 Task: For heading Use Playfair display with red colour & bold.  font size for heading18,  'Change the font style of data to'Playfair display and font size to 9,  Change the alignment of both headline & data to Align left In the sheet  BudgetReview templatesbook
Action: Mouse moved to (105, 242)
Screenshot: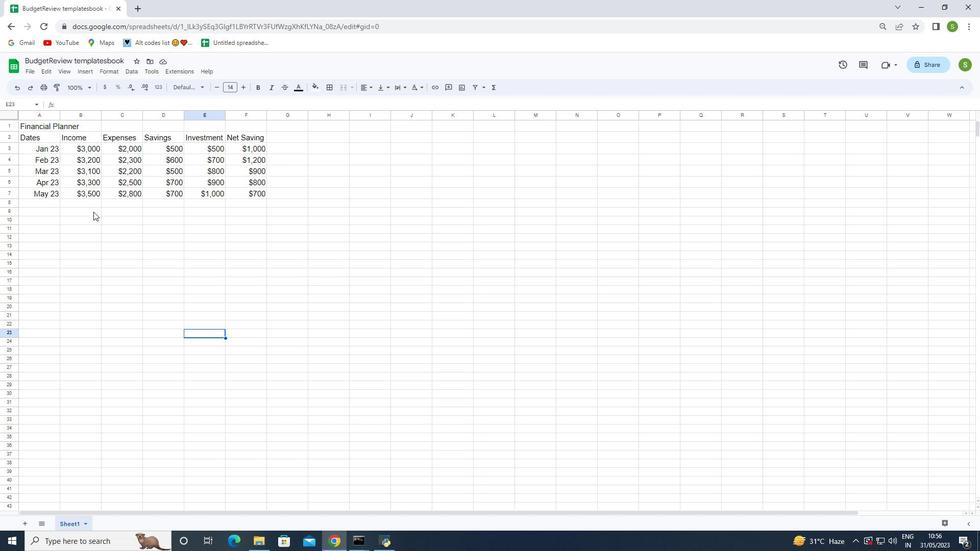
Action: Mouse pressed left at (105, 242)
Screenshot: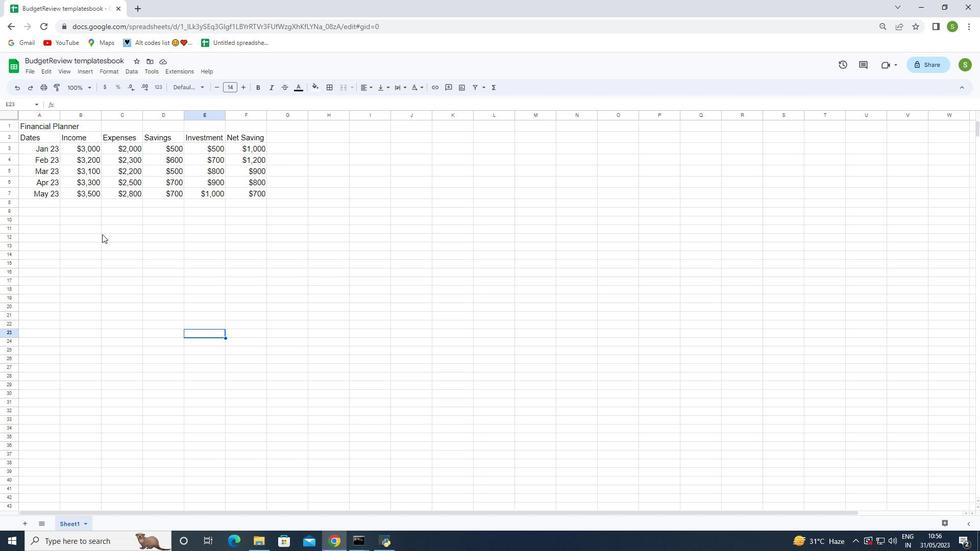 
Action: Mouse moved to (45, 126)
Screenshot: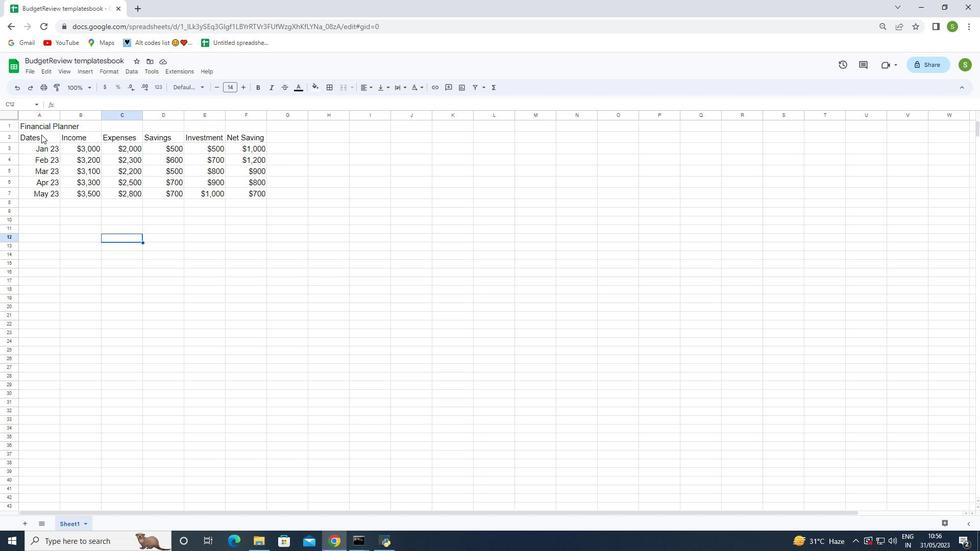 
Action: Mouse pressed left at (45, 126)
Screenshot: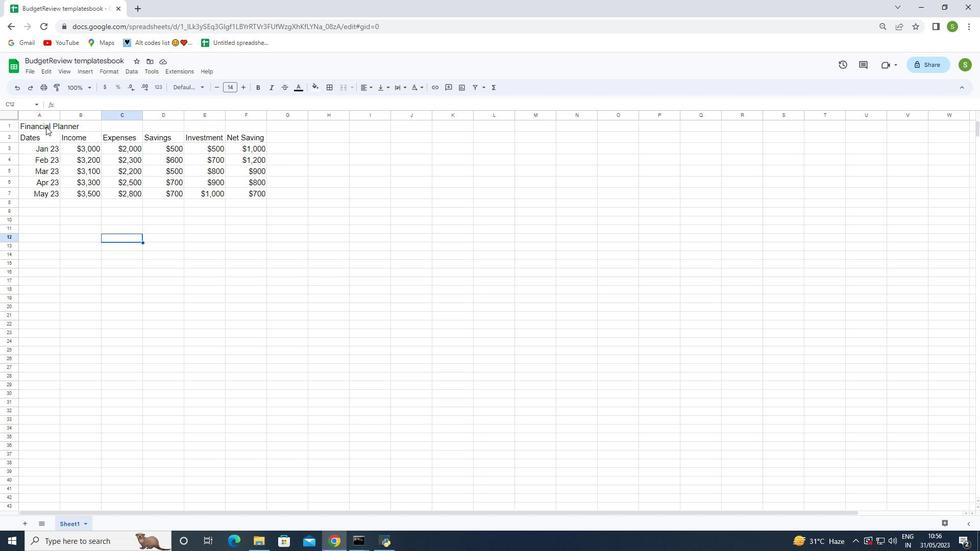 
Action: Mouse moved to (187, 89)
Screenshot: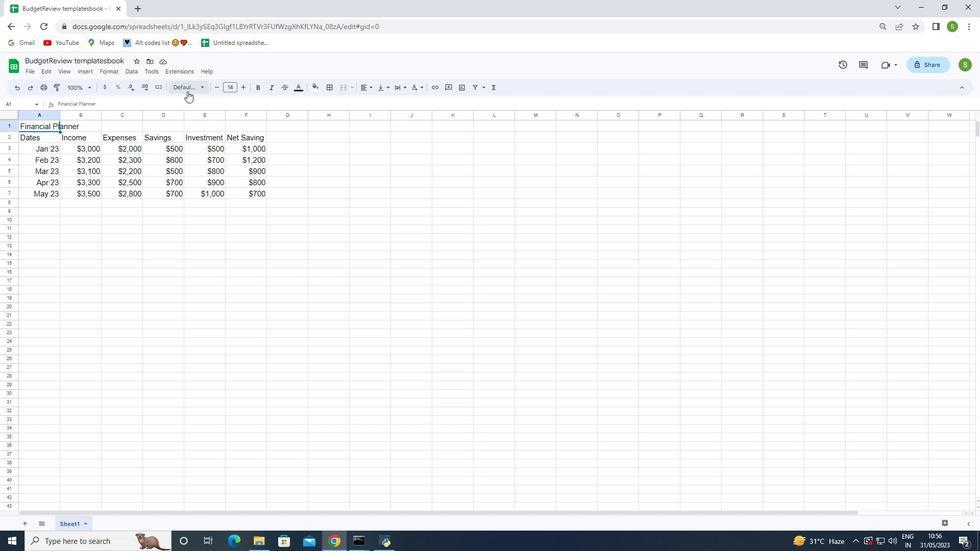 
Action: Mouse pressed left at (187, 89)
Screenshot: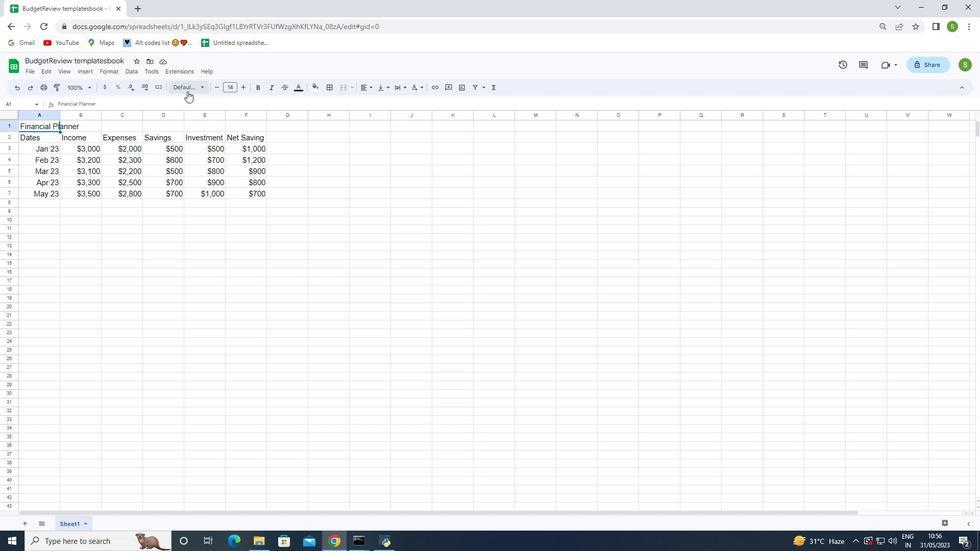 
Action: Mouse moved to (220, 357)
Screenshot: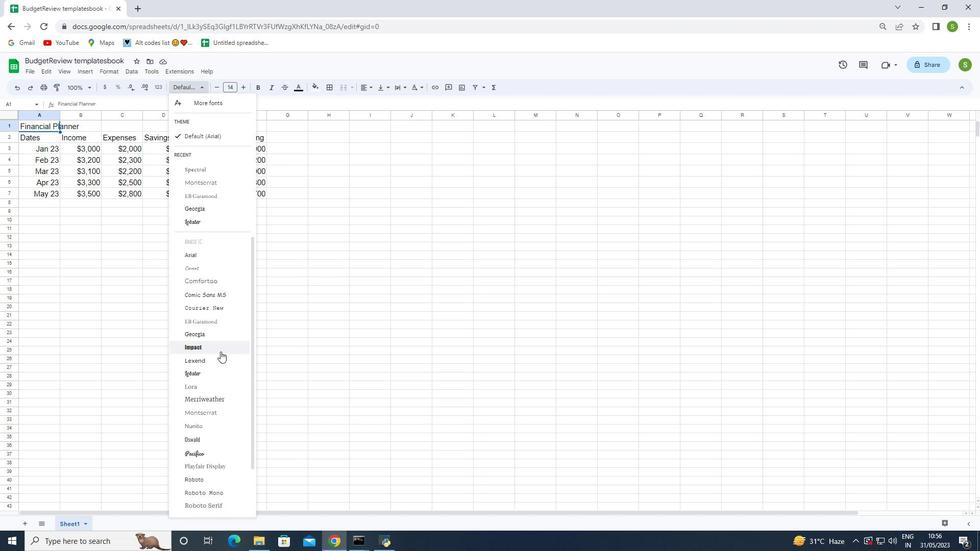 
Action: Mouse scrolled (220, 357) with delta (0, 0)
Screenshot: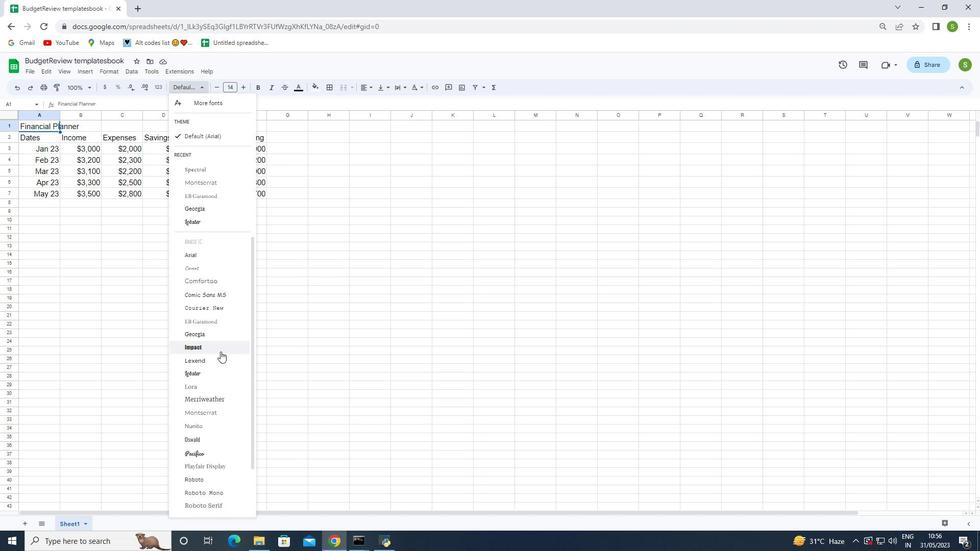 
Action: Mouse moved to (220, 359)
Screenshot: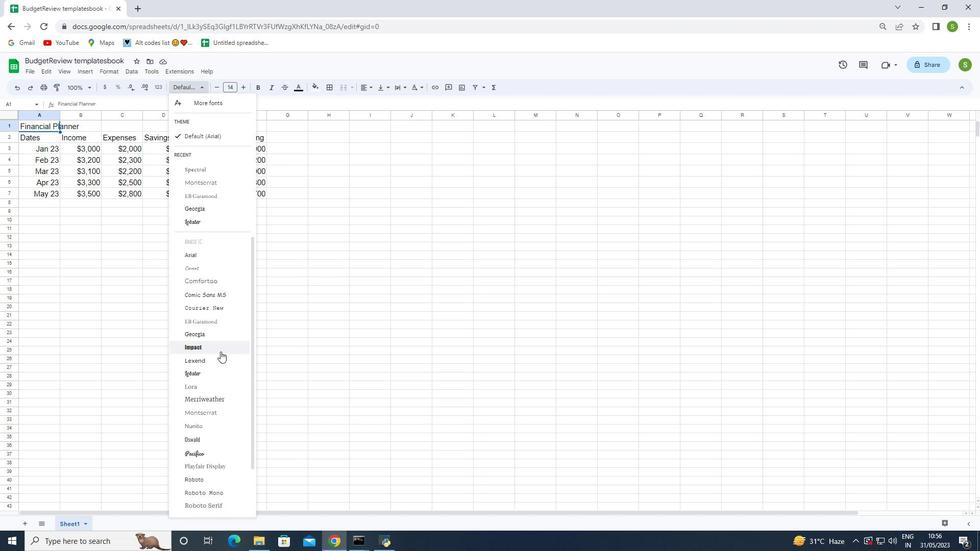 
Action: Mouse scrolled (220, 358) with delta (0, 0)
Screenshot: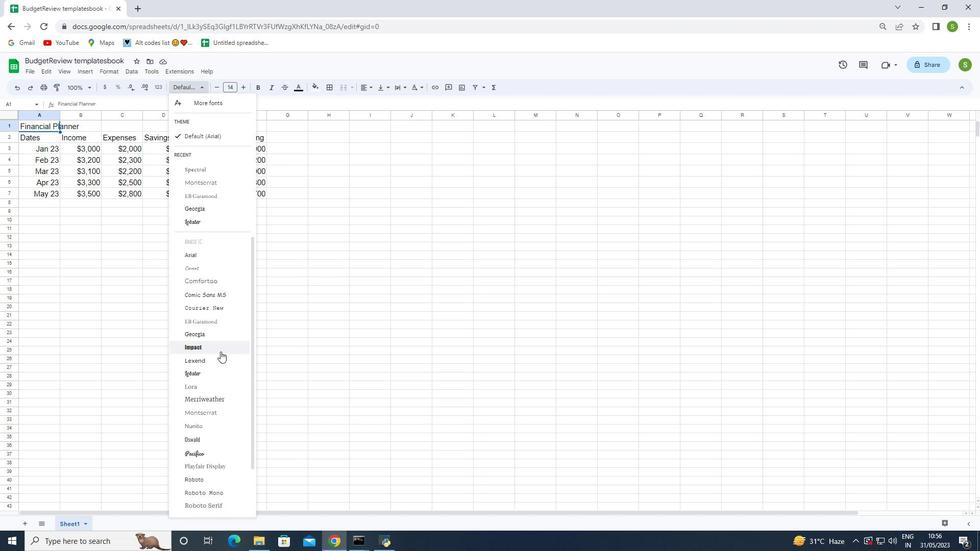 
Action: Mouse moved to (221, 361)
Screenshot: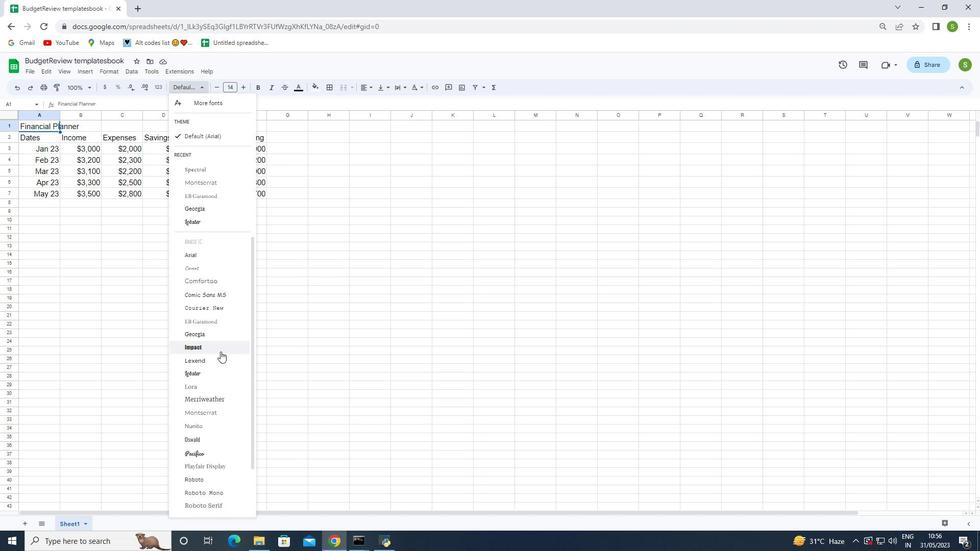 
Action: Mouse scrolled (221, 361) with delta (0, 0)
Screenshot: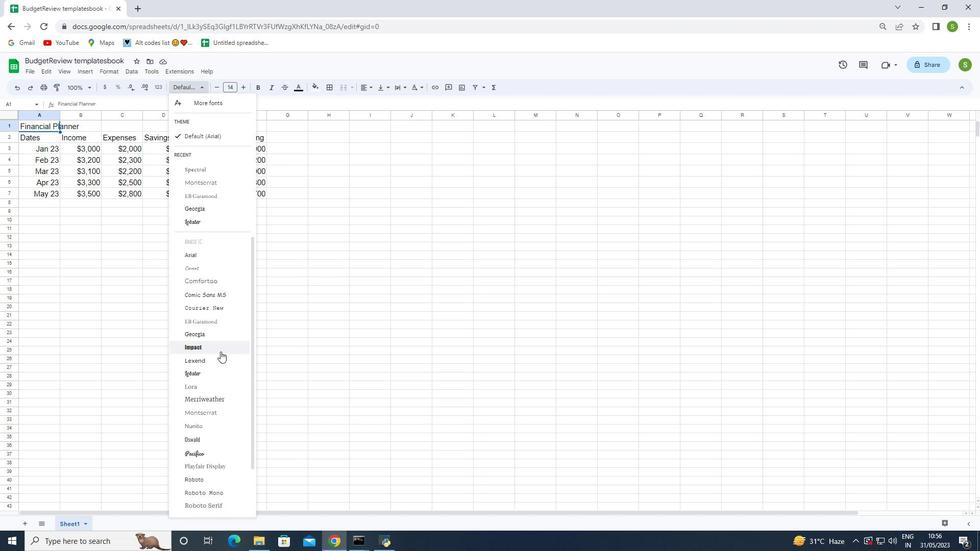
Action: Mouse moved to (221, 364)
Screenshot: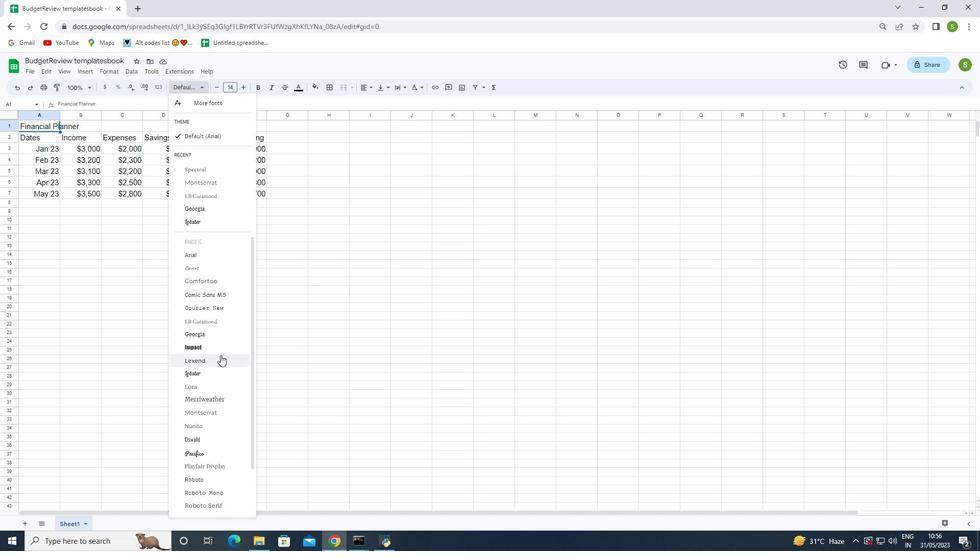 
Action: Mouse scrolled (221, 363) with delta (0, 0)
Screenshot: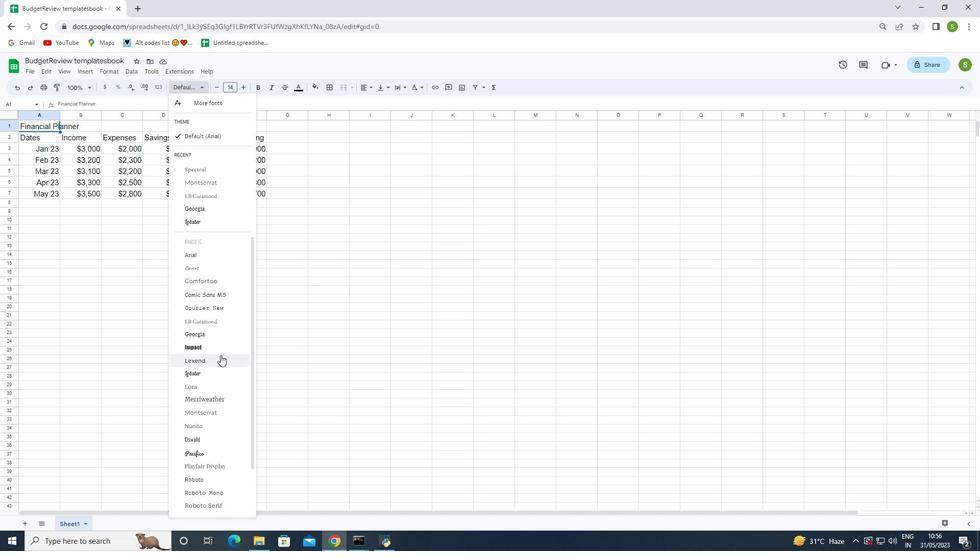 
Action: Mouse moved to (221, 366)
Screenshot: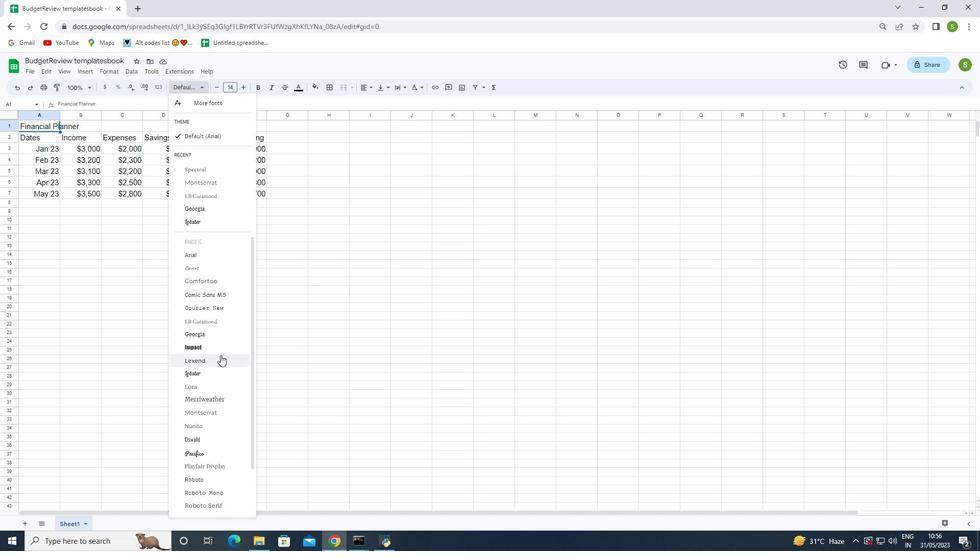 
Action: Mouse scrolled (221, 366) with delta (0, 0)
Screenshot: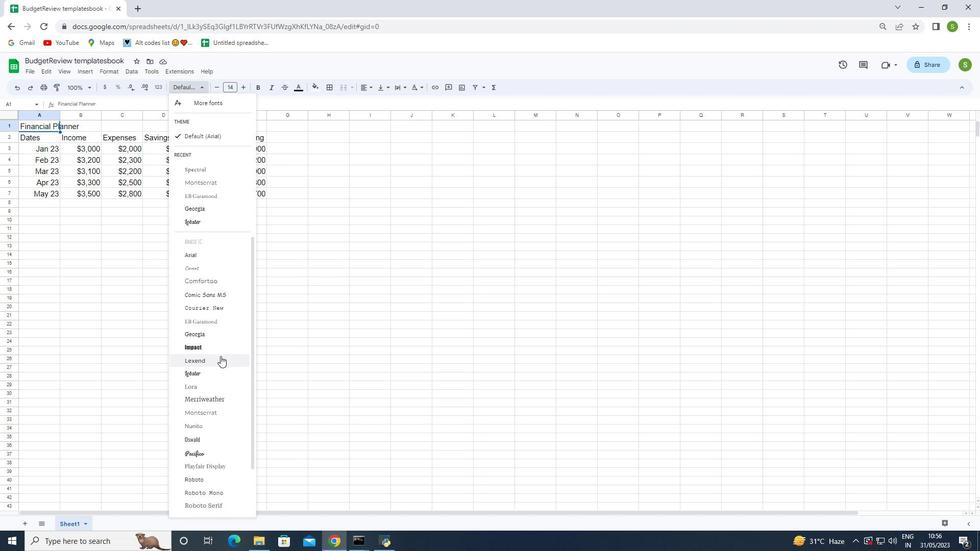 
Action: Mouse moved to (221, 367)
Screenshot: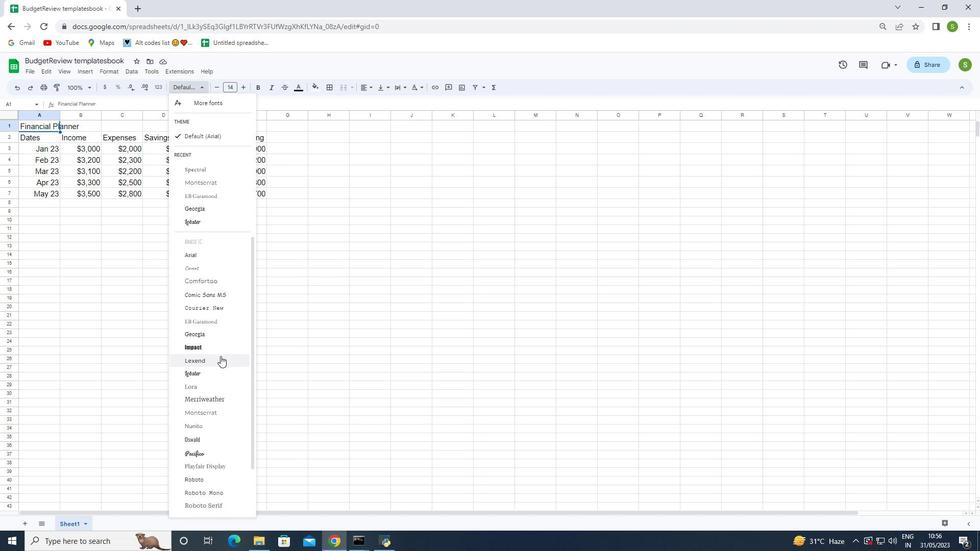 
Action: Mouse scrolled (221, 367) with delta (0, 0)
Screenshot: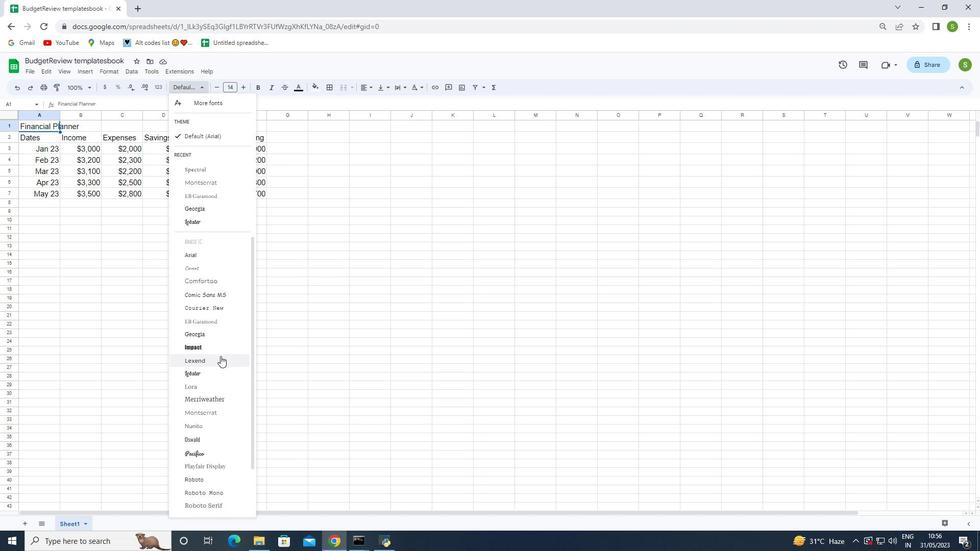 
Action: Mouse moved to (273, 468)
Screenshot: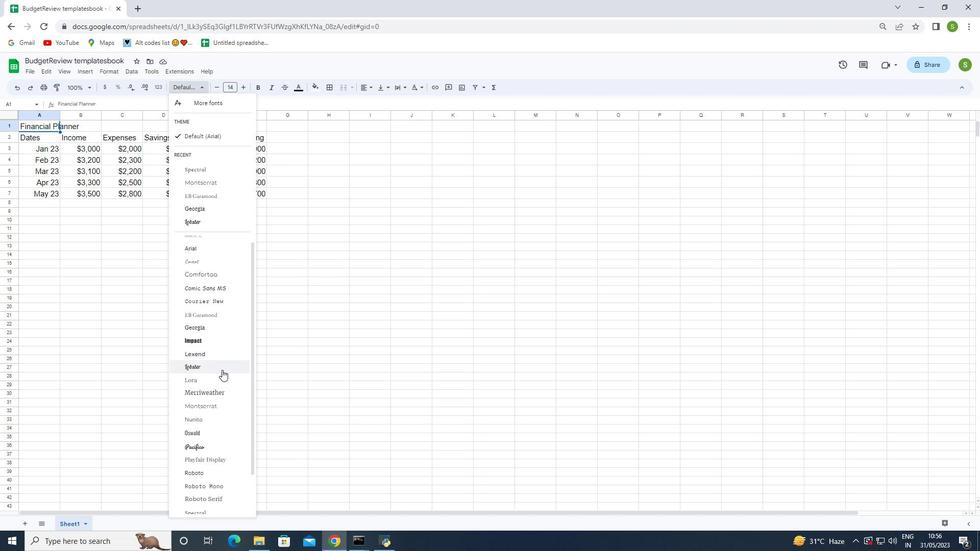 
Action: Mouse scrolled (273, 467) with delta (0, 0)
Screenshot: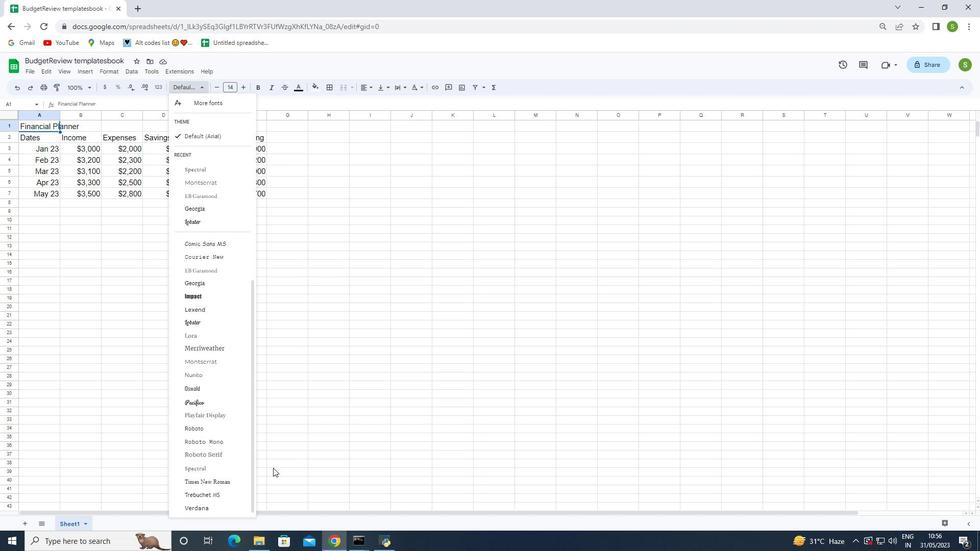 
Action: Mouse scrolled (273, 467) with delta (0, 0)
Screenshot: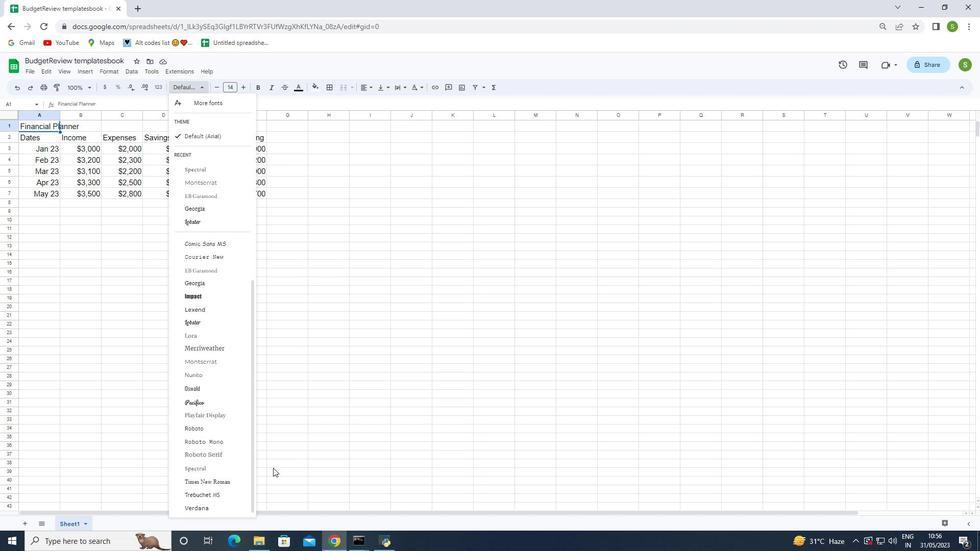 
Action: Mouse moved to (273, 468)
Screenshot: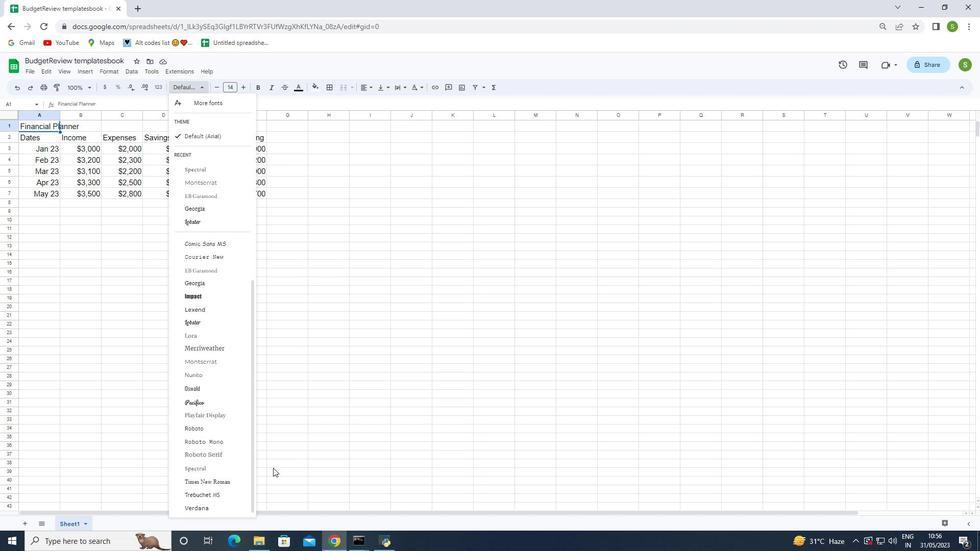 
Action: Mouse scrolled (273, 467) with delta (0, 0)
Screenshot: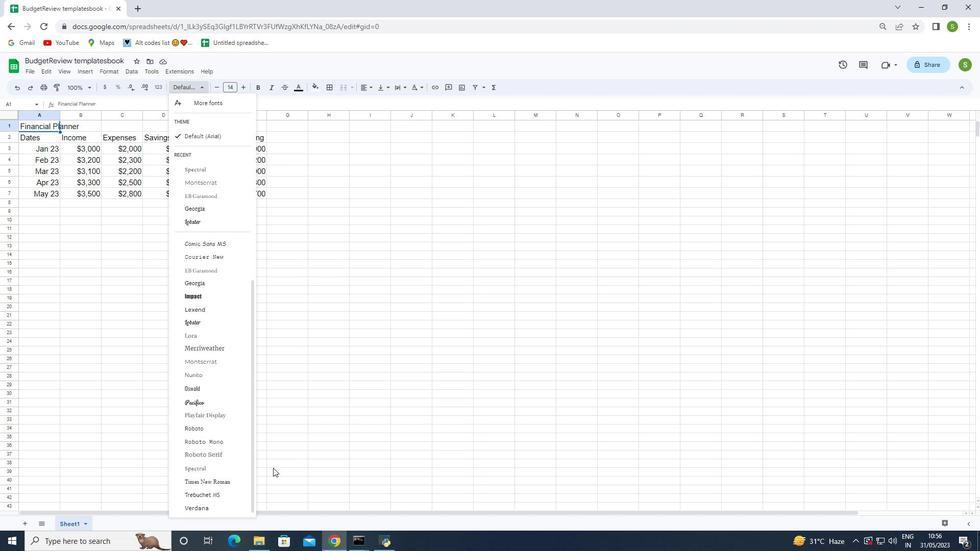 
Action: Mouse moved to (205, 416)
Screenshot: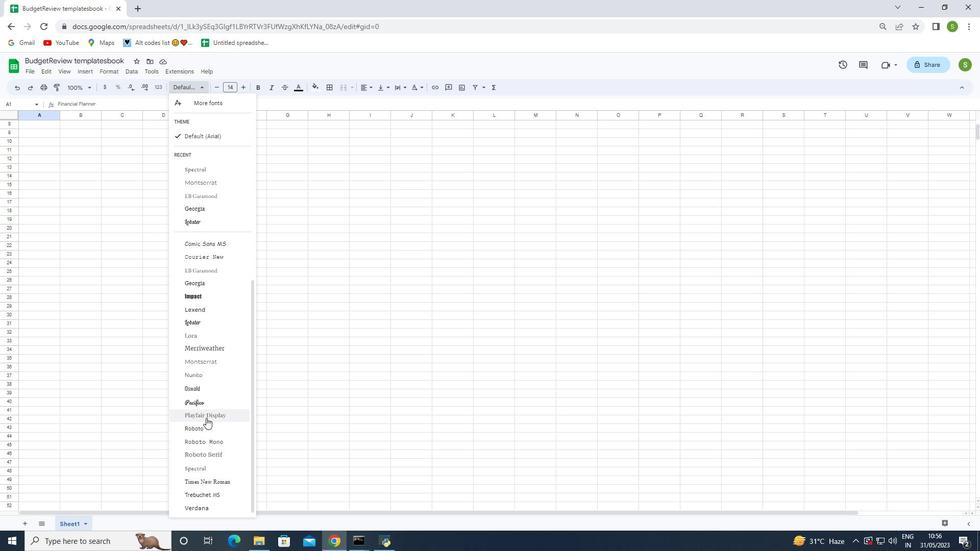 
Action: Mouse pressed left at (205, 416)
Screenshot: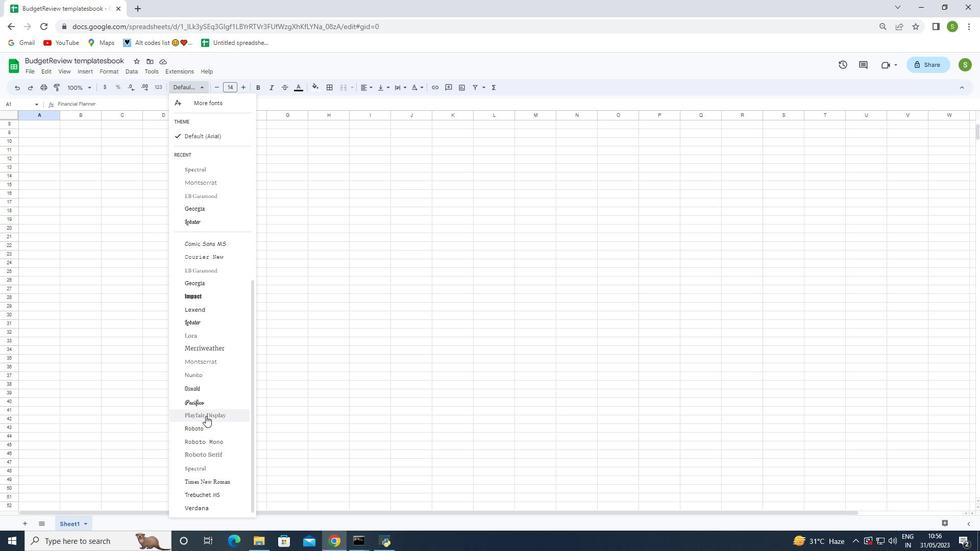 
Action: Mouse moved to (304, 87)
Screenshot: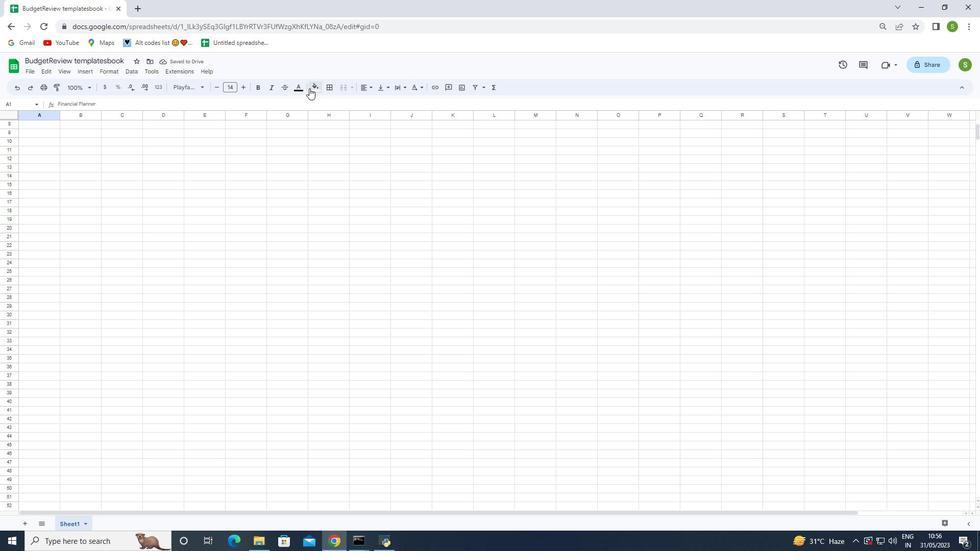 
Action: Mouse pressed left at (304, 87)
Screenshot: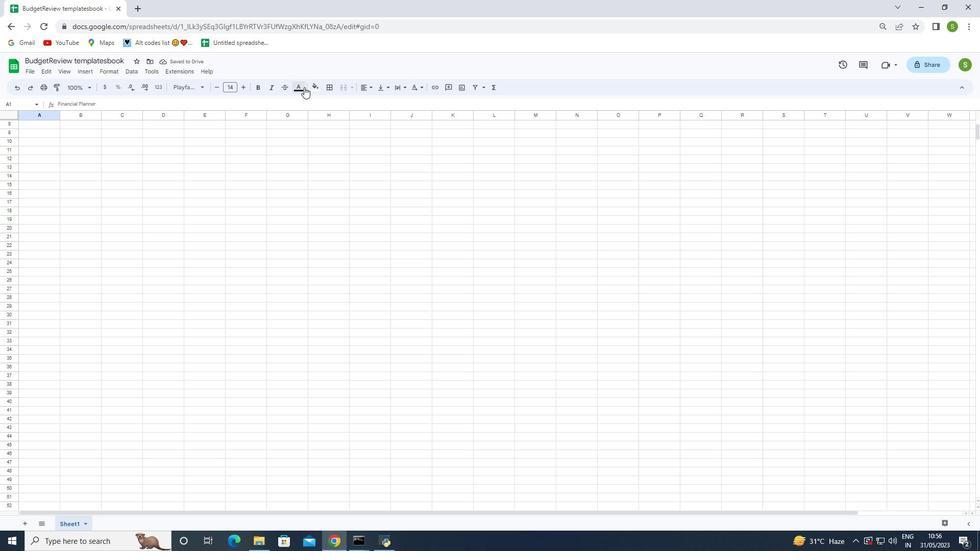 
Action: Mouse moved to (310, 123)
Screenshot: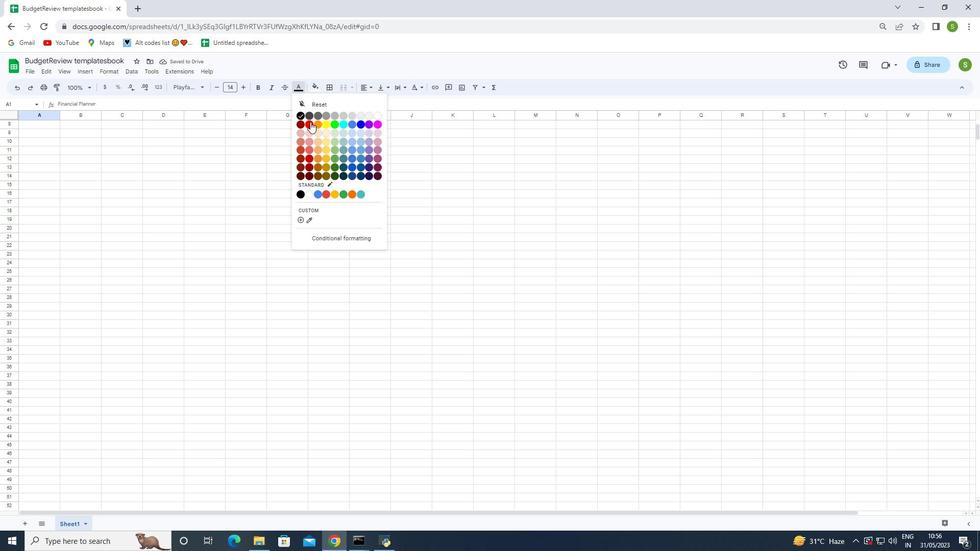 
Action: Mouse pressed left at (310, 123)
Screenshot: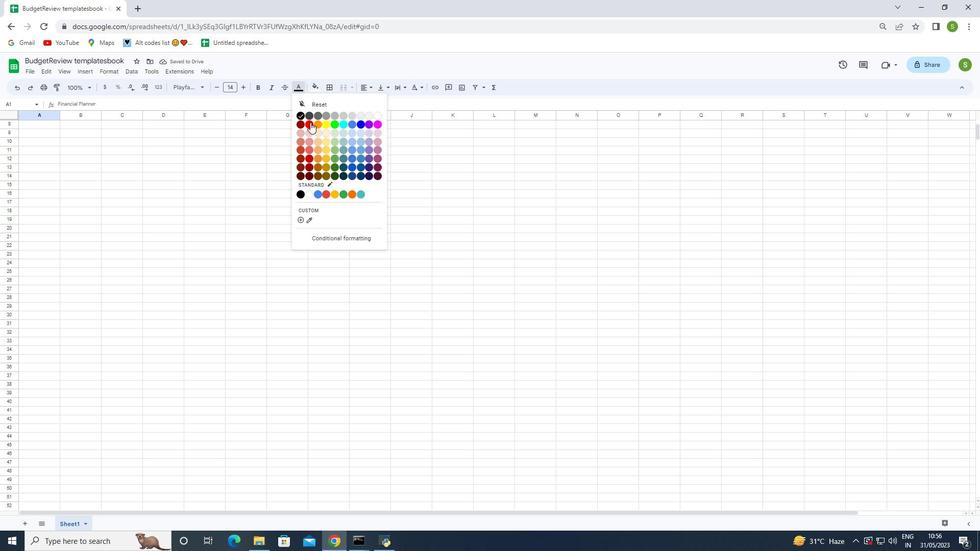 
Action: Mouse moved to (255, 86)
Screenshot: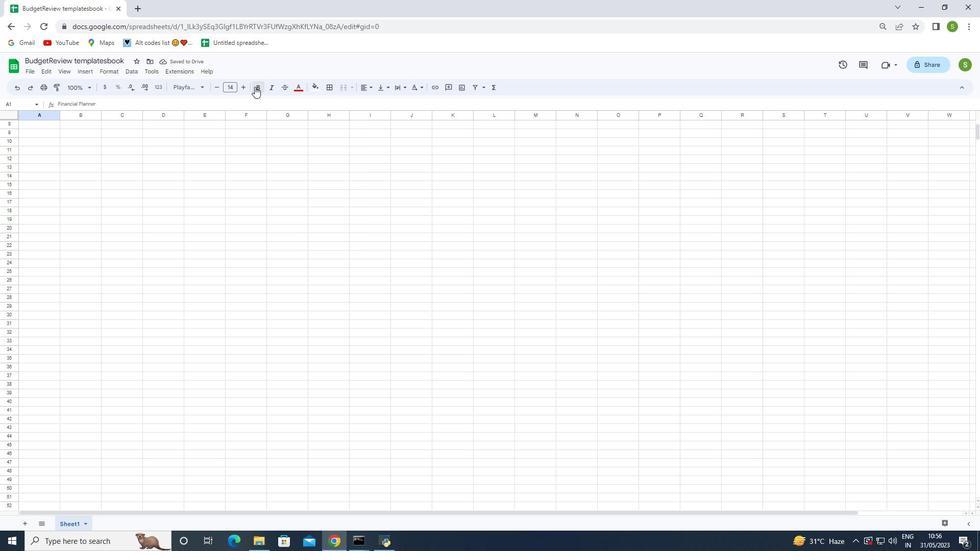 
Action: Mouse pressed left at (255, 86)
Screenshot: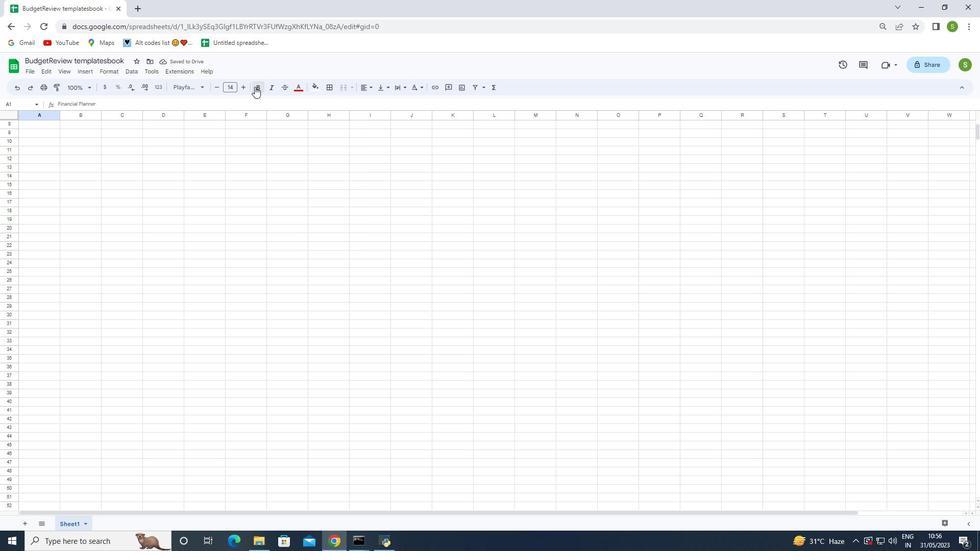 
Action: Mouse moved to (215, 153)
Screenshot: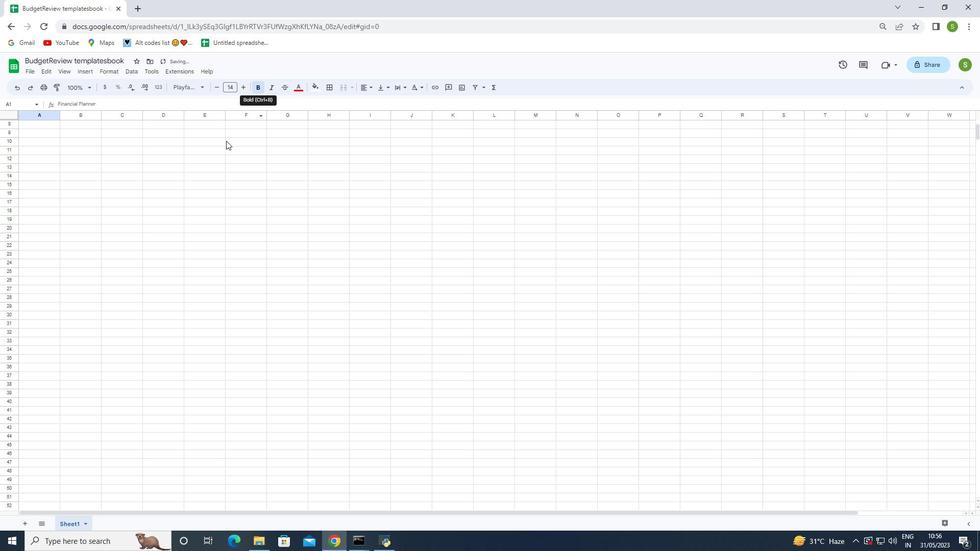
Action: Mouse scrolled (215, 154) with delta (0, 0)
Screenshot: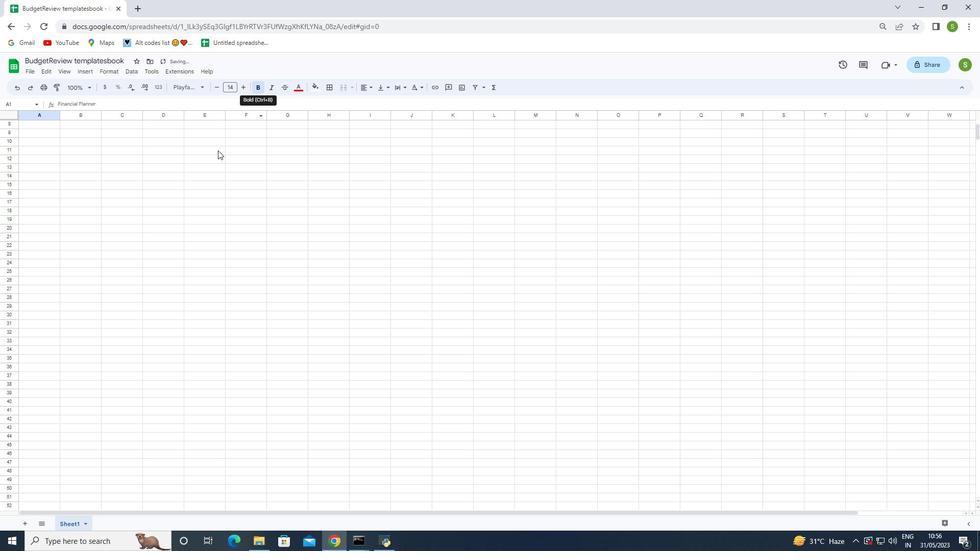 
Action: Mouse scrolled (215, 154) with delta (0, 0)
Screenshot: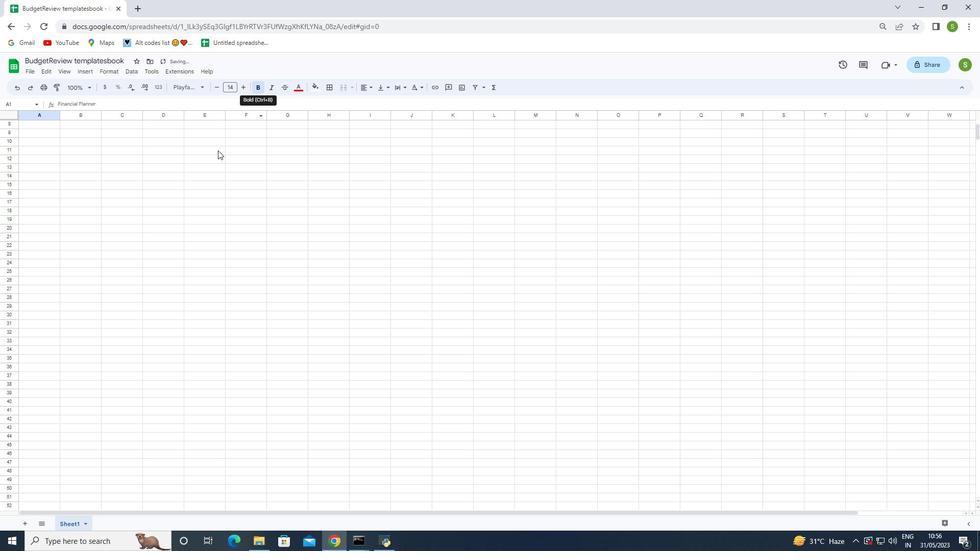 
Action: Mouse scrolled (215, 154) with delta (0, 0)
Screenshot: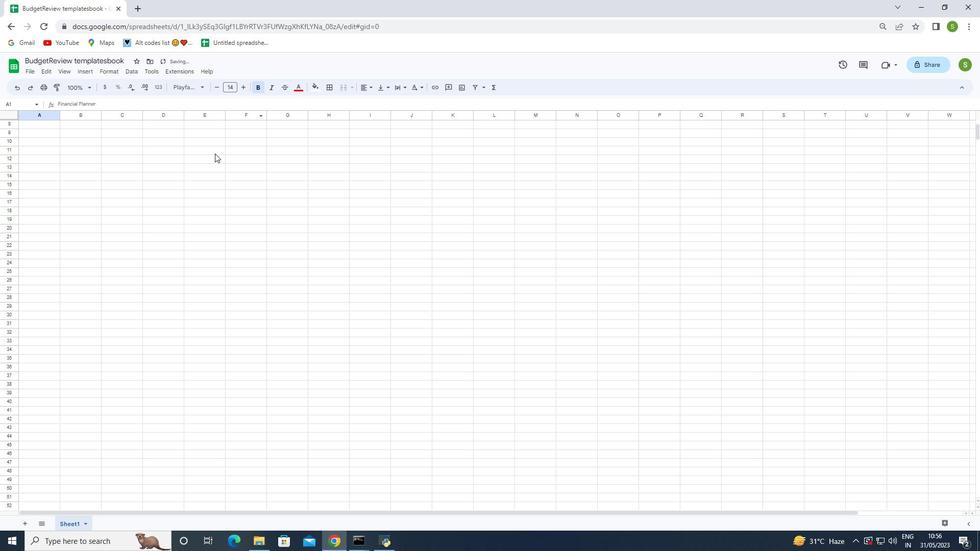 
Action: Mouse scrolled (215, 154) with delta (0, 0)
Screenshot: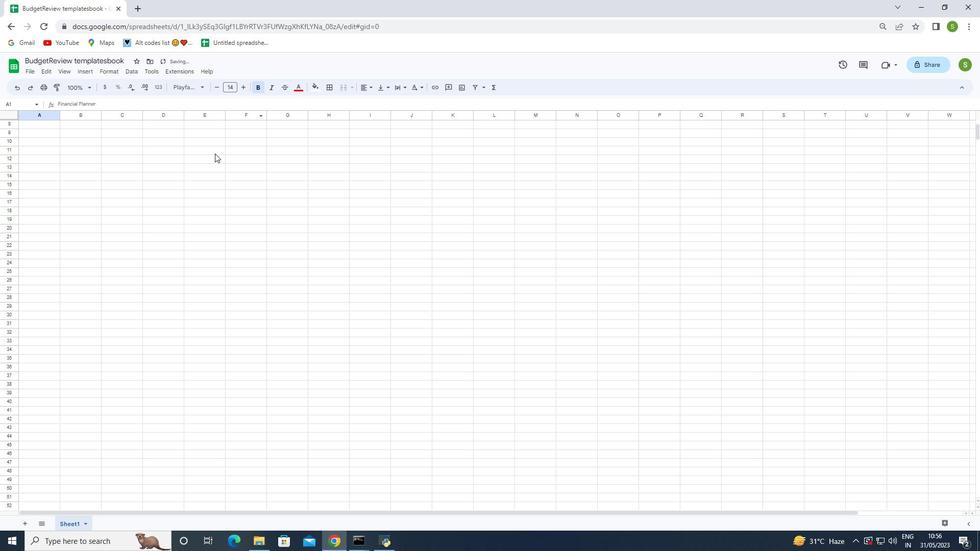 
Action: Mouse moved to (191, 185)
Screenshot: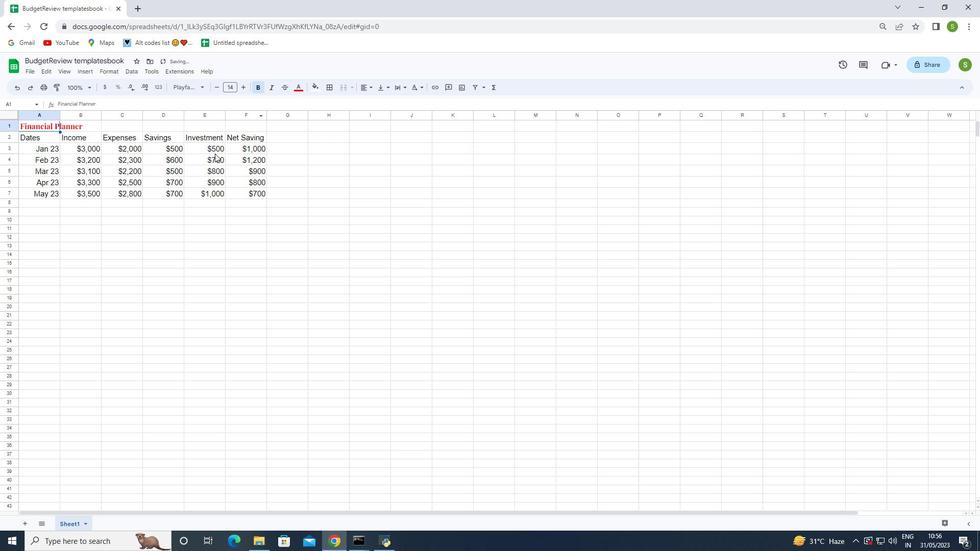 
Action: Mouse scrolled (191, 186) with delta (0, 0)
Screenshot: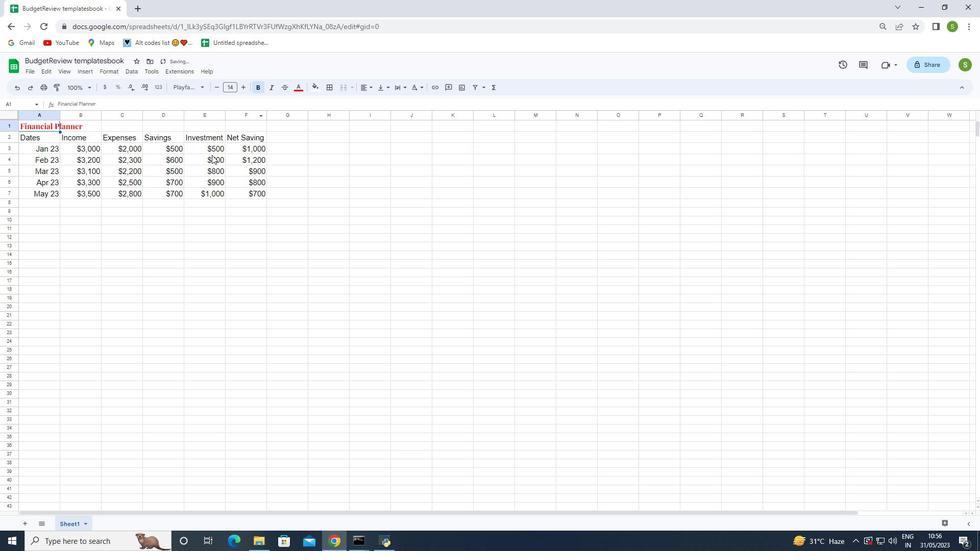 
Action: Mouse scrolled (191, 186) with delta (0, 0)
Screenshot: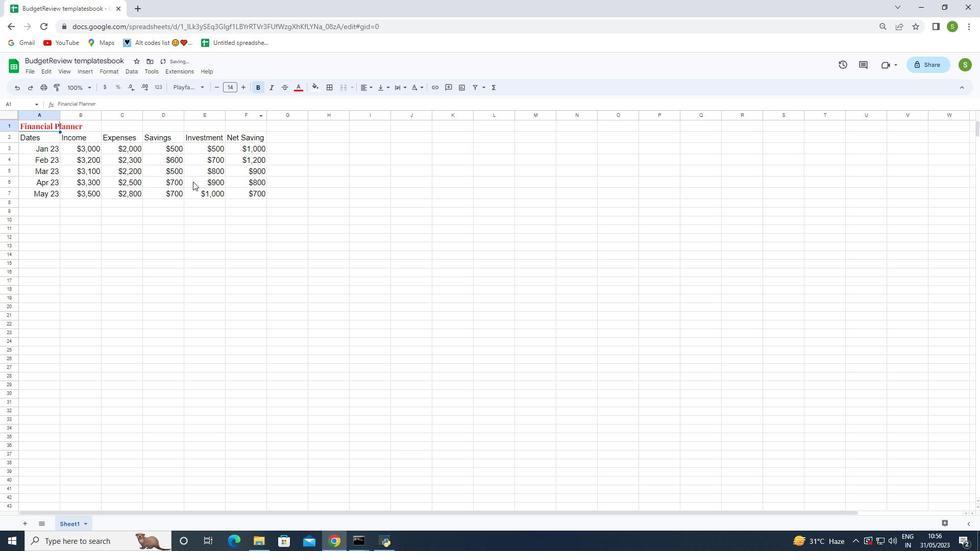 
Action: Mouse scrolled (191, 186) with delta (0, 0)
Screenshot: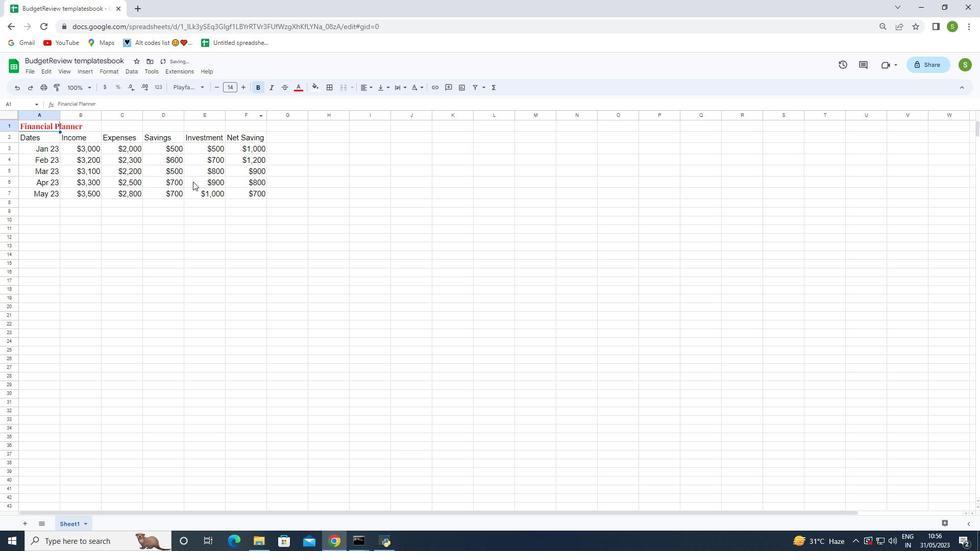 
Action: Mouse scrolled (191, 186) with delta (0, 0)
Screenshot: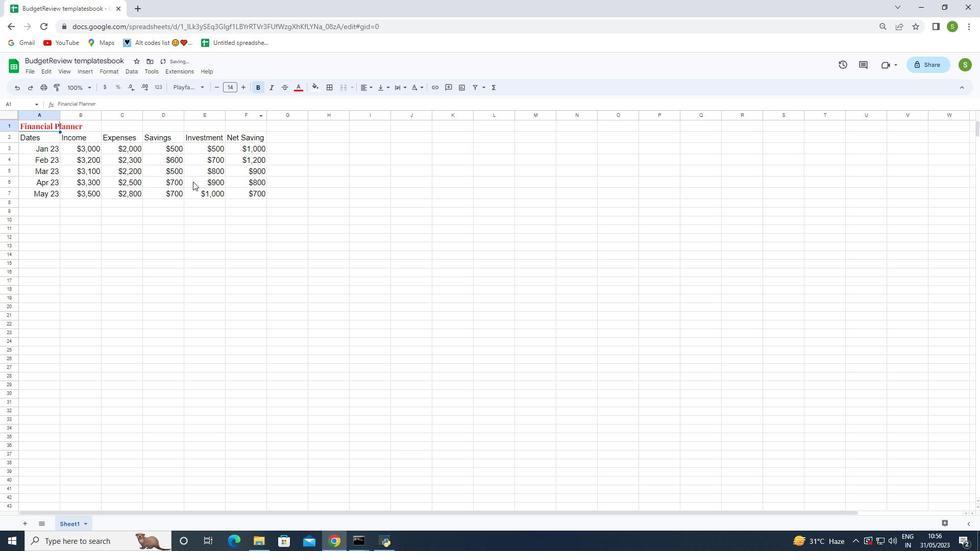 
Action: Mouse scrolled (191, 186) with delta (0, 0)
Screenshot: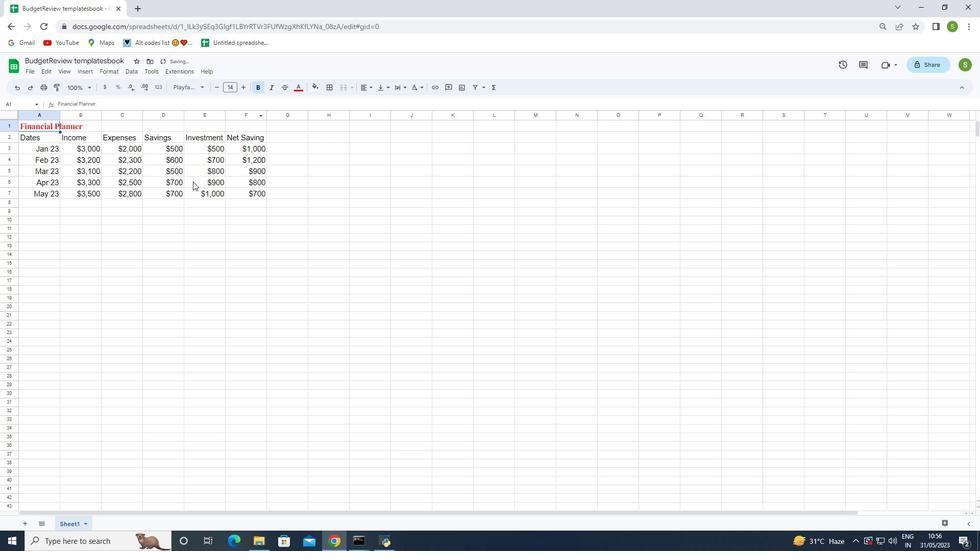 
Action: Mouse moved to (126, 211)
Screenshot: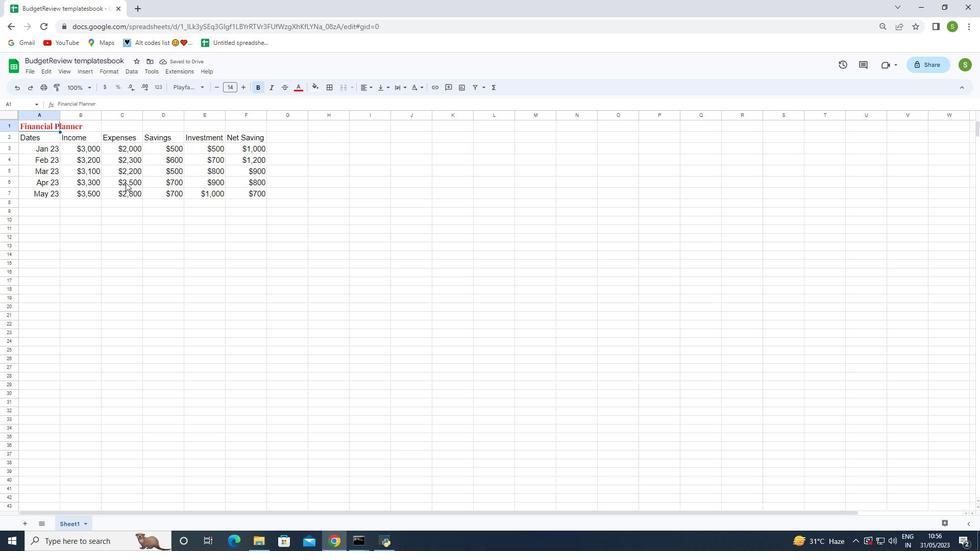 
Action: Mouse pressed left at (126, 211)
Screenshot: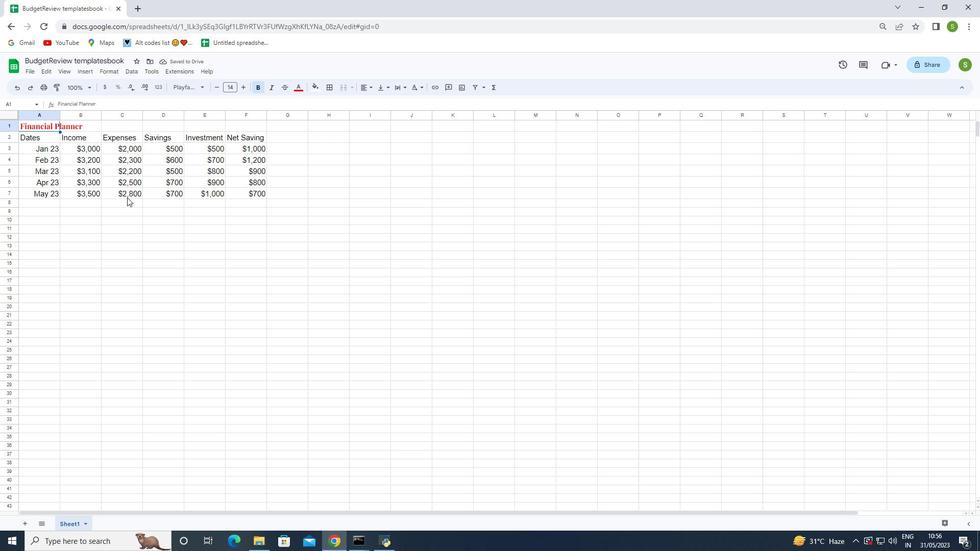 
Action: Mouse moved to (41, 125)
Screenshot: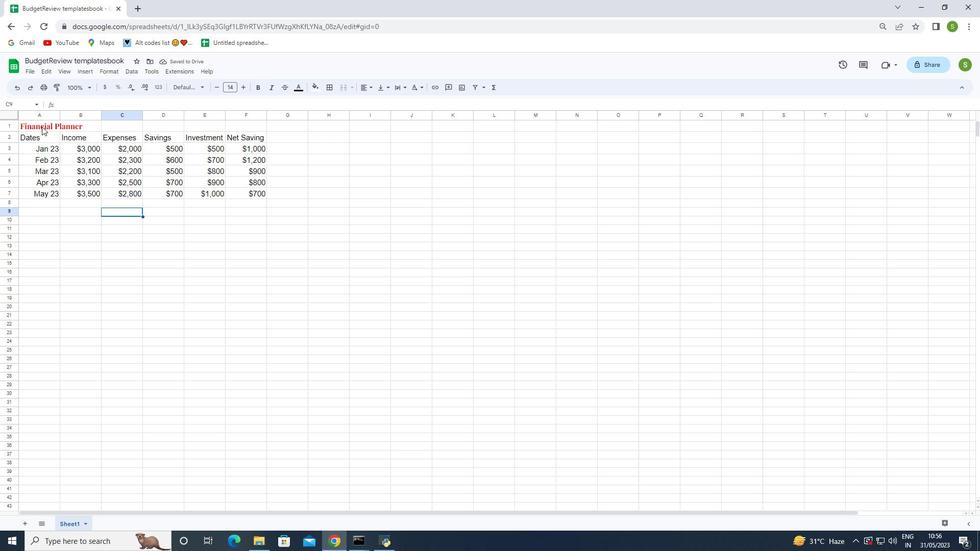 
Action: Mouse pressed left at (41, 125)
Screenshot: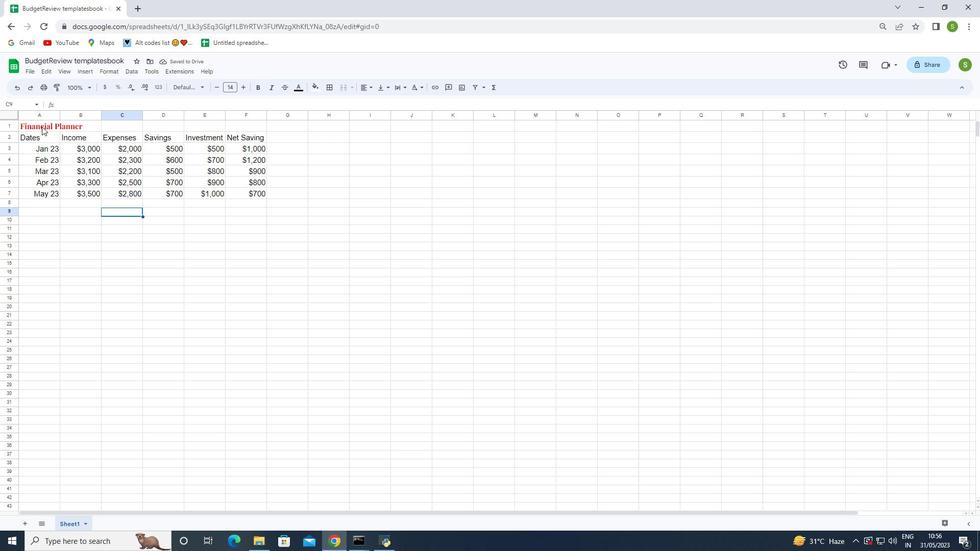 
Action: Mouse moved to (246, 85)
Screenshot: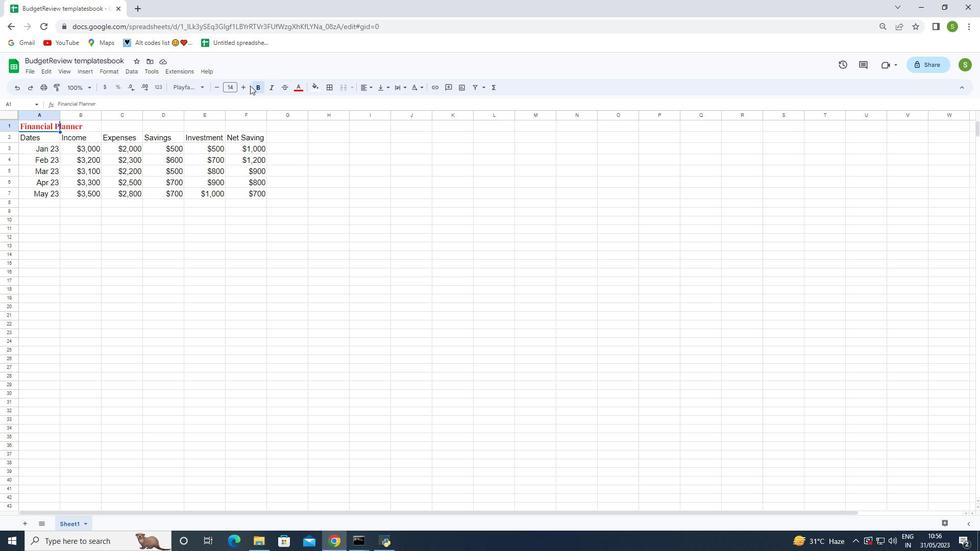 
Action: Mouse pressed left at (246, 85)
Screenshot: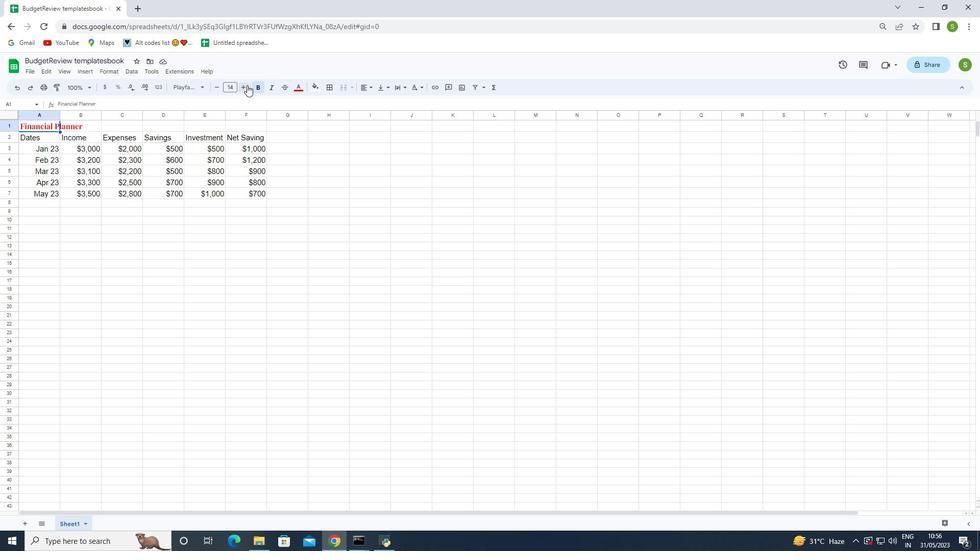 
Action: Mouse pressed left at (246, 85)
Screenshot: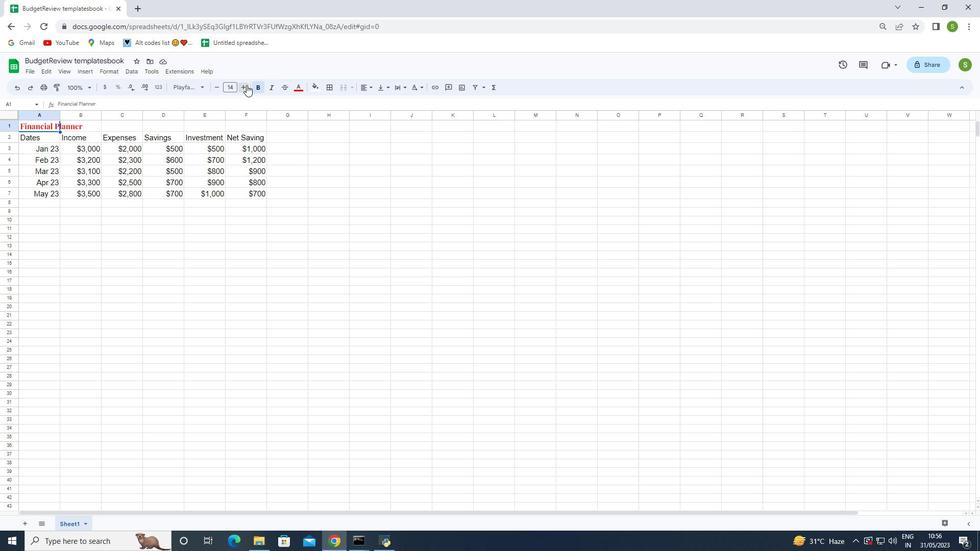 
Action: Mouse pressed left at (246, 85)
Screenshot: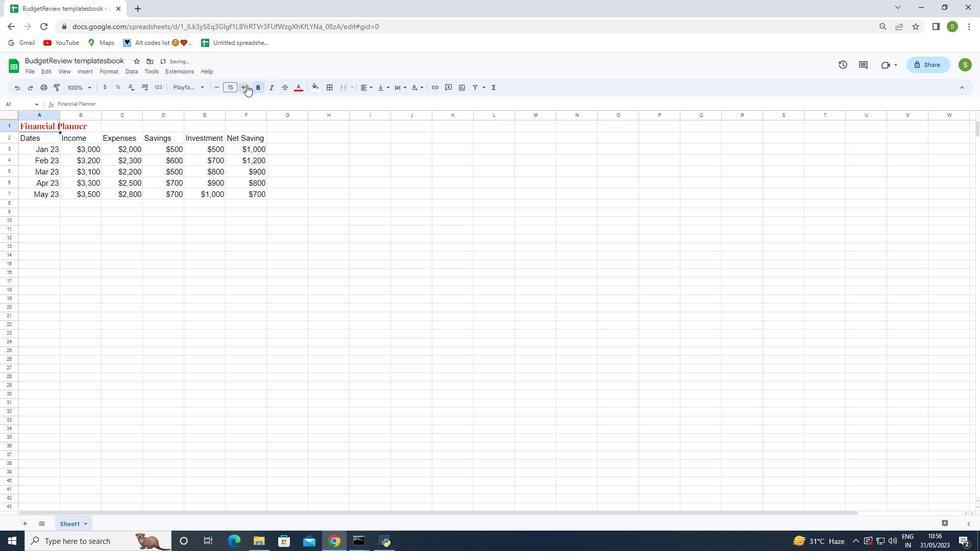 
Action: Mouse pressed left at (246, 85)
Screenshot: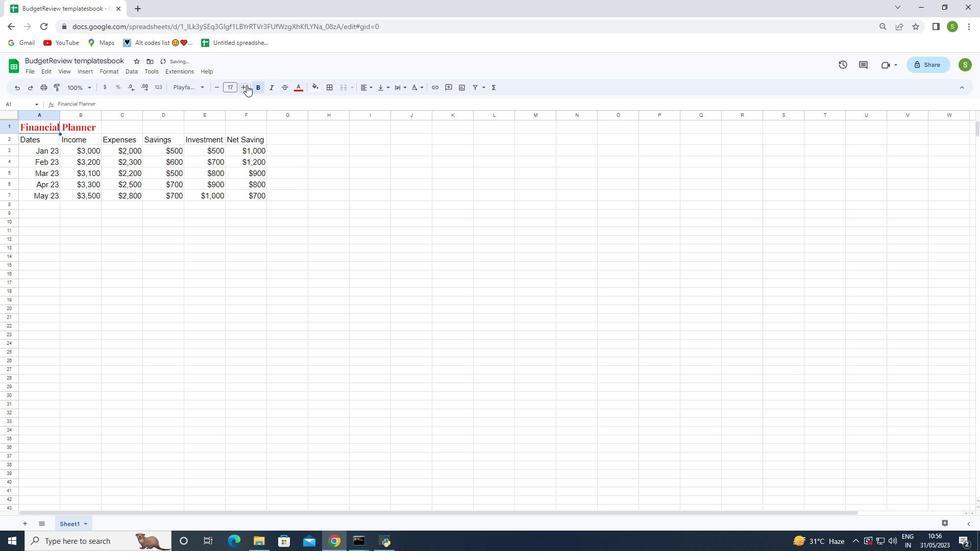 
Action: Mouse moved to (282, 181)
Screenshot: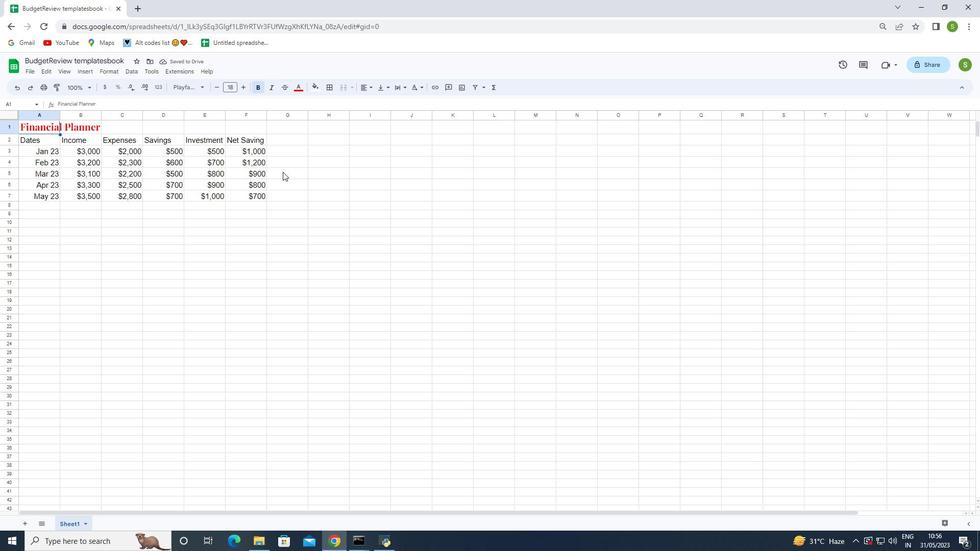 
Action: Mouse pressed left at (282, 181)
Screenshot: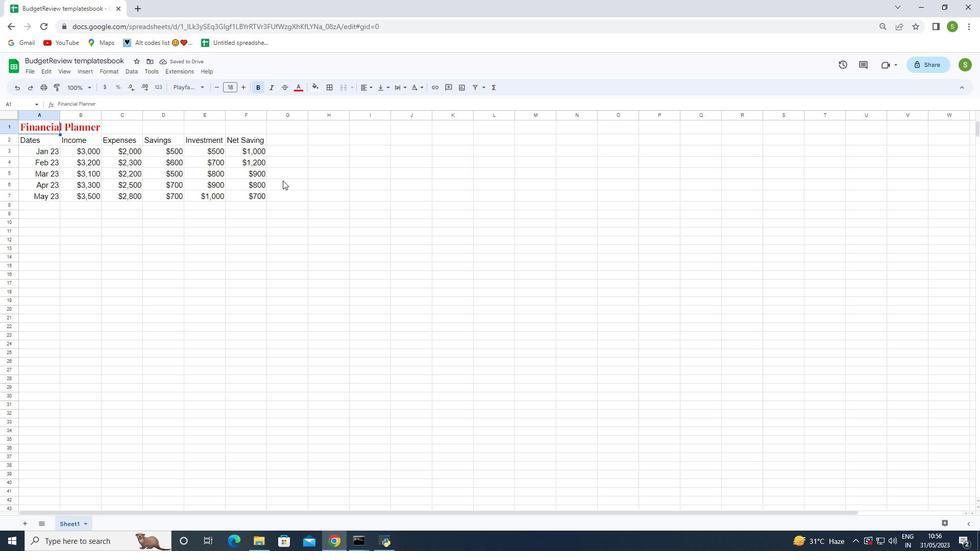 
Action: Mouse moved to (36, 140)
Screenshot: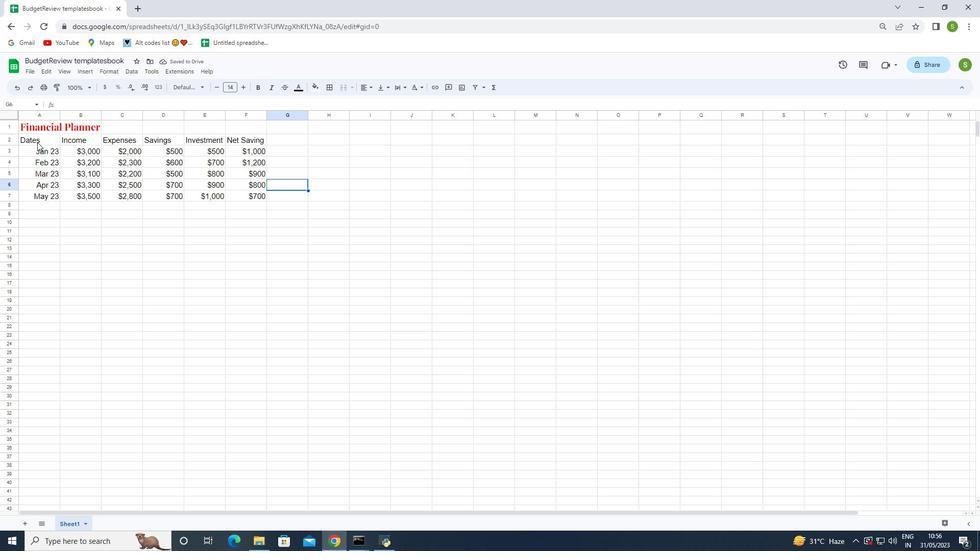 
Action: Mouse pressed left at (36, 140)
Screenshot: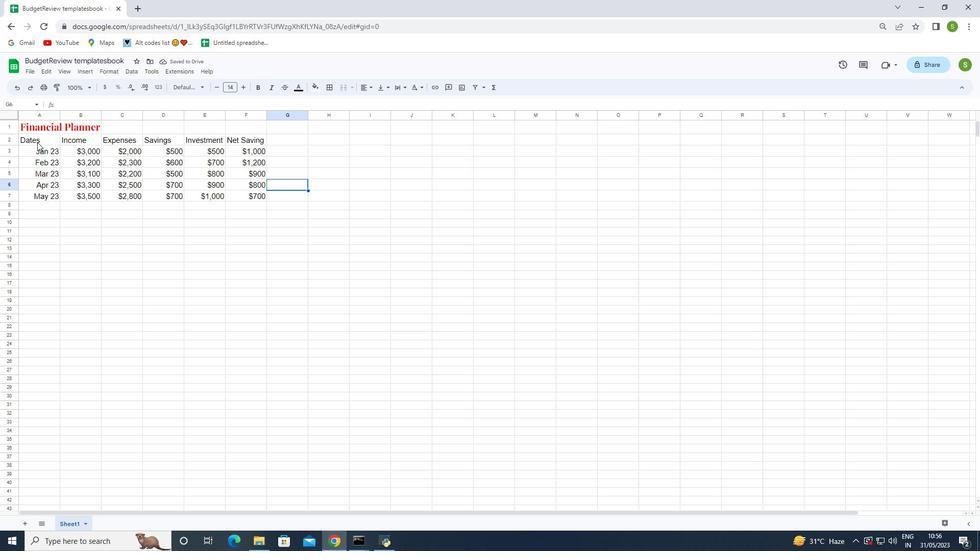
Action: Mouse moved to (190, 87)
Screenshot: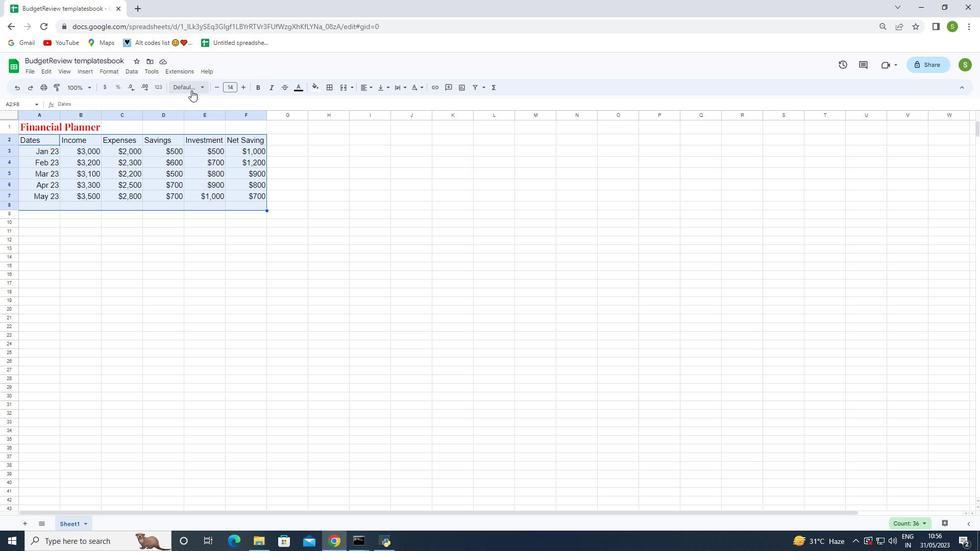 
Action: Mouse pressed left at (190, 87)
Screenshot: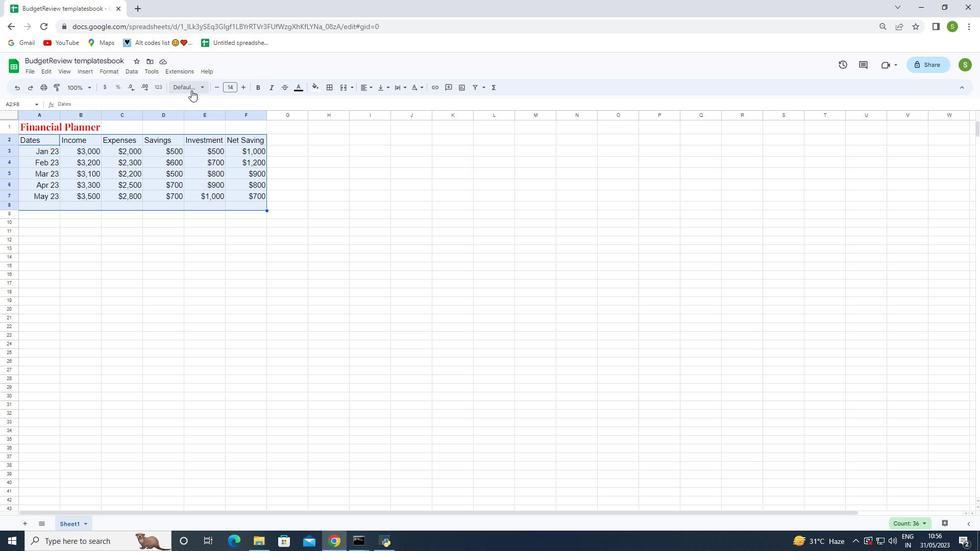 
Action: Mouse moved to (206, 169)
Screenshot: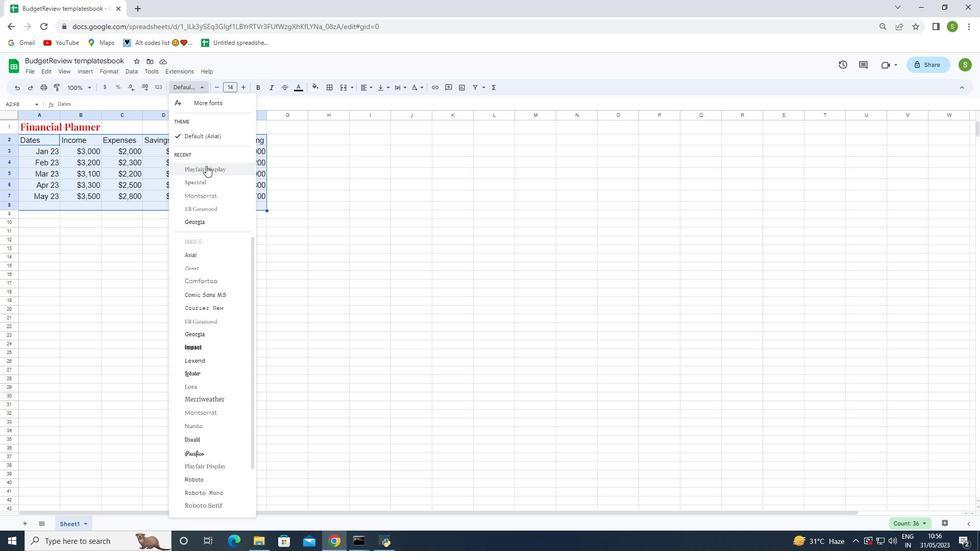 
Action: Mouse pressed left at (206, 169)
Screenshot: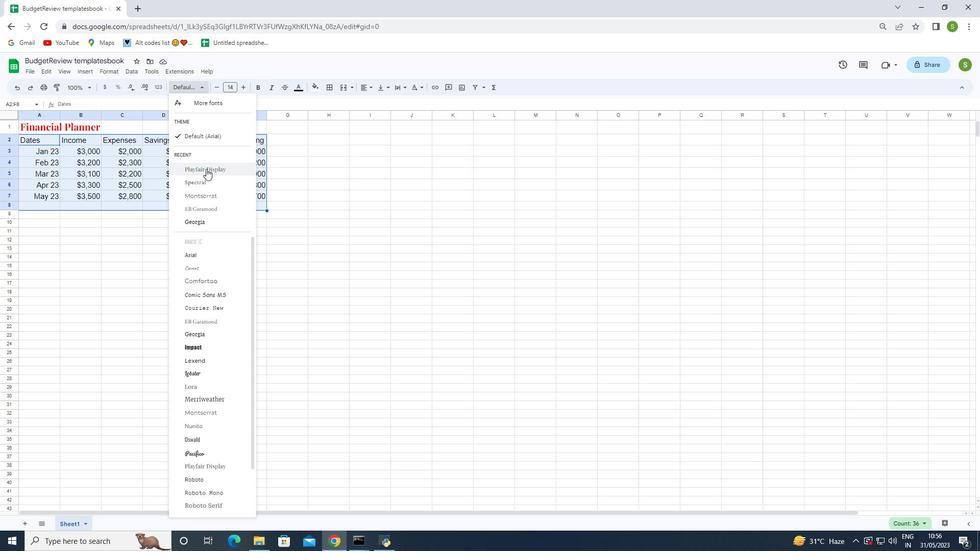 
Action: Mouse moved to (218, 86)
Screenshot: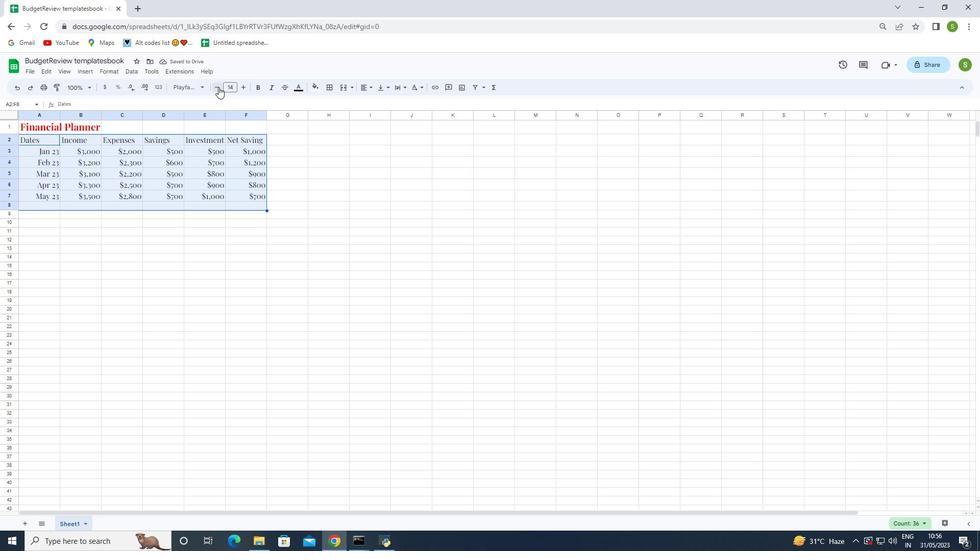 
Action: Mouse pressed left at (218, 86)
Screenshot: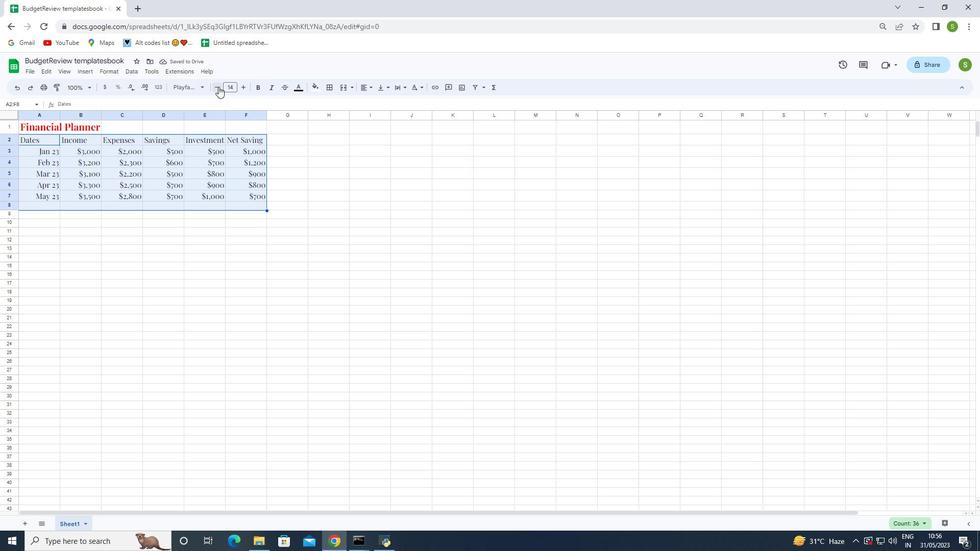 
Action: Mouse moved to (216, 87)
Screenshot: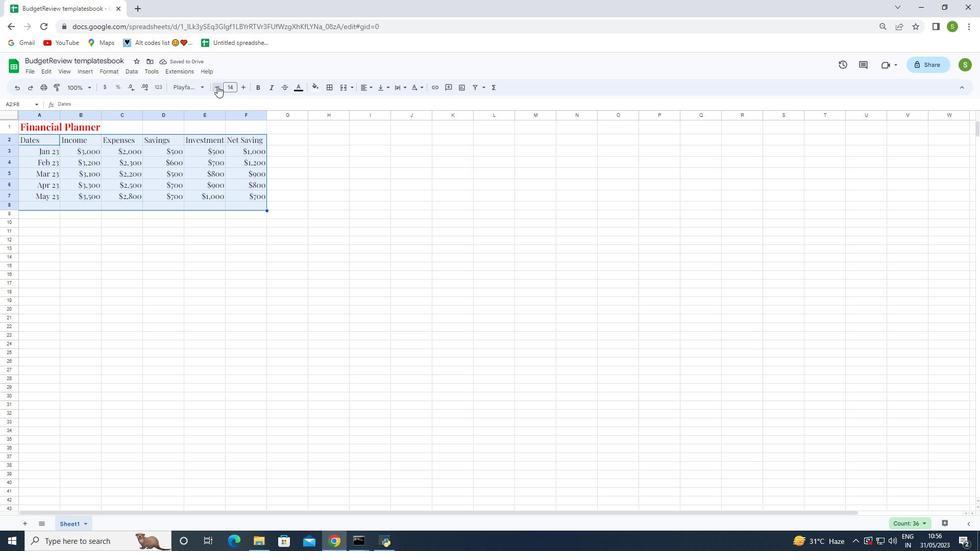 
Action: Mouse pressed left at (216, 87)
Screenshot: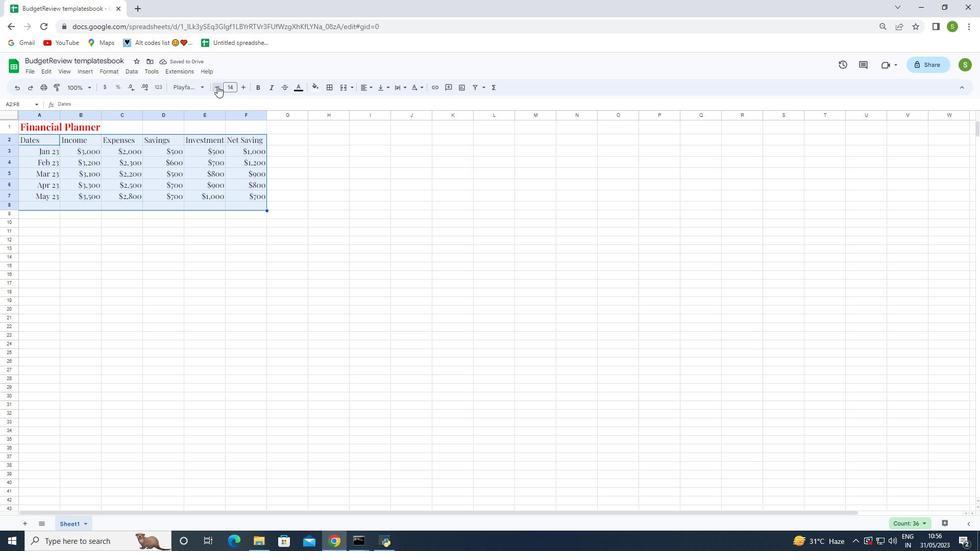 
Action: Mouse moved to (216, 87)
Screenshot: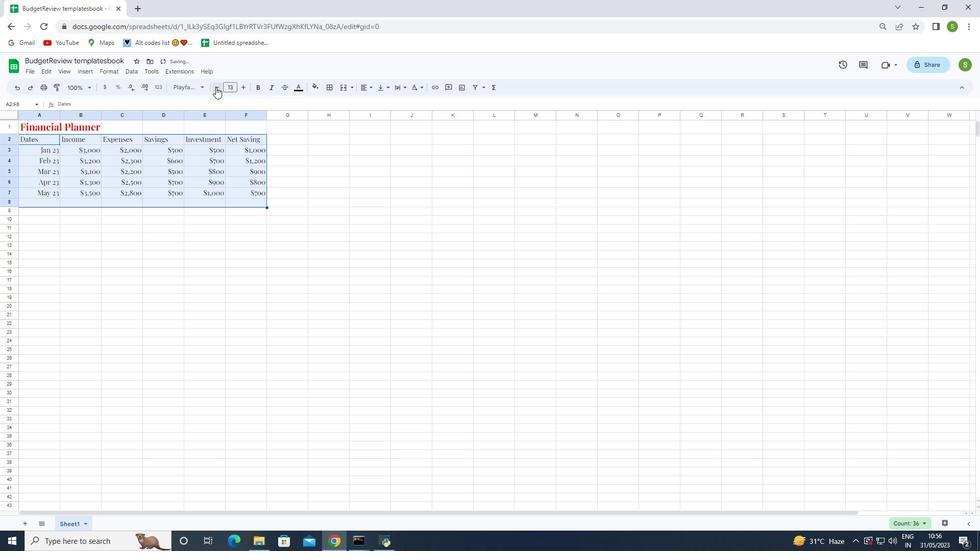
Action: Mouse pressed left at (216, 87)
Screenshot: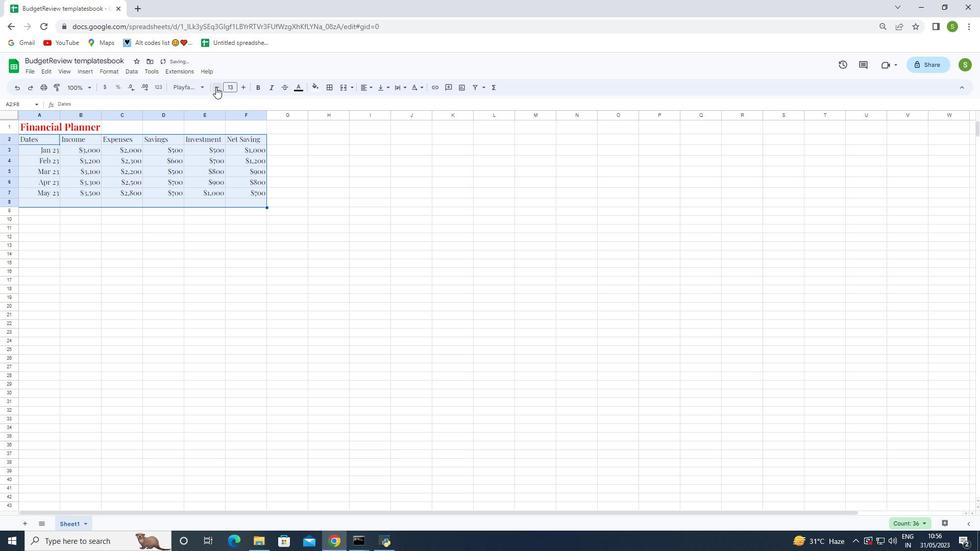 
Action: Mouse pressed left at (216, 87)
Screenshot: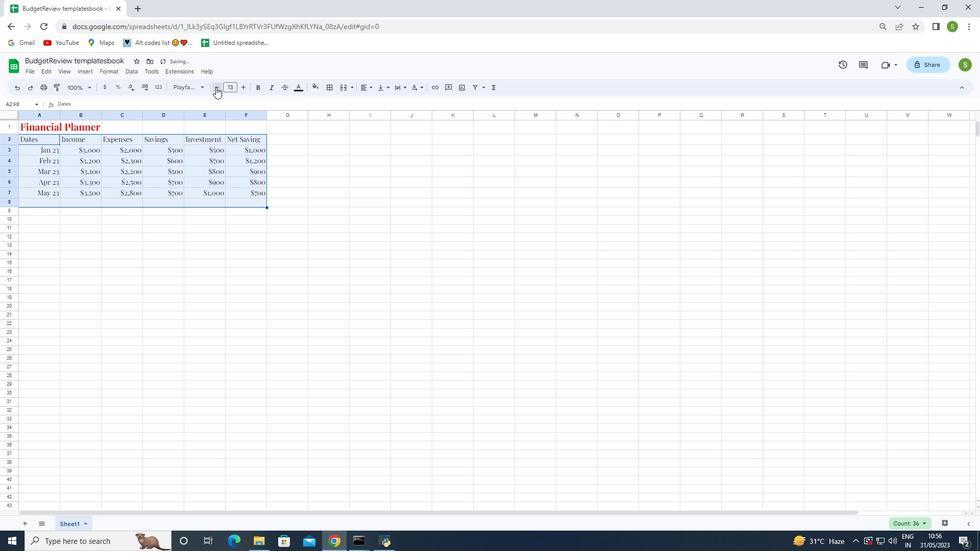 
Action: Mouse pressed left at (216, 87)
Screenshot: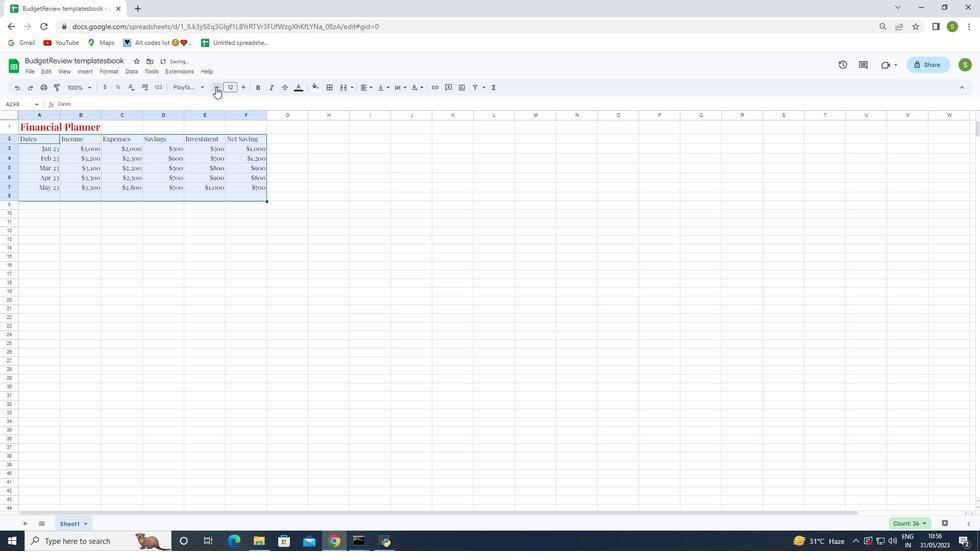
Action: Mouse moved to (235, 240)
Screenshot: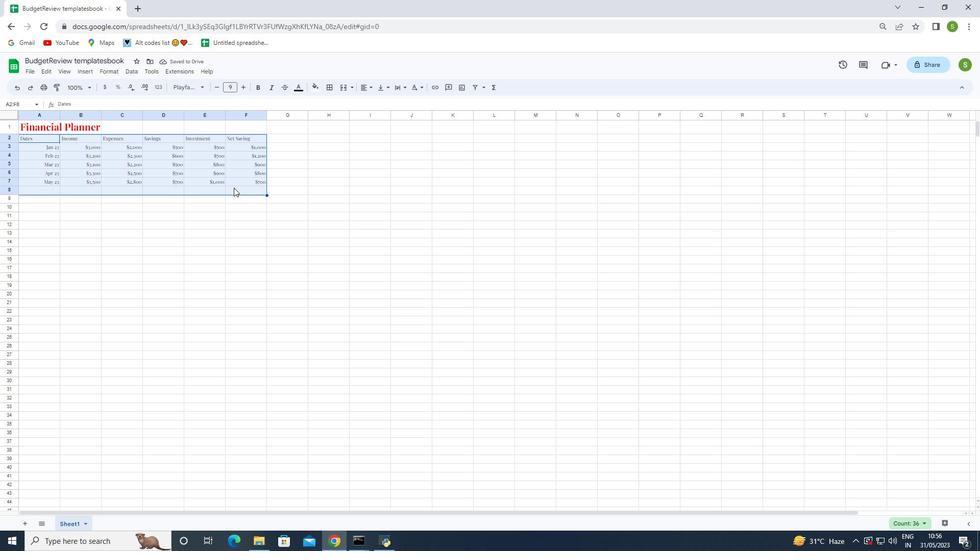 
Action: Mouse pressed left at (235, 240)
Screenshot: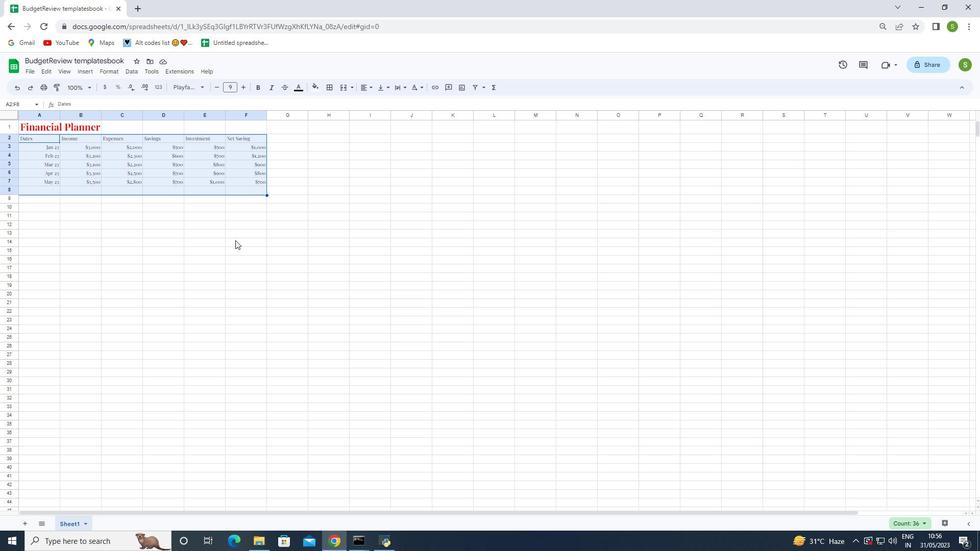 
Action: Mouse moved to (28, 127)
Screenshot: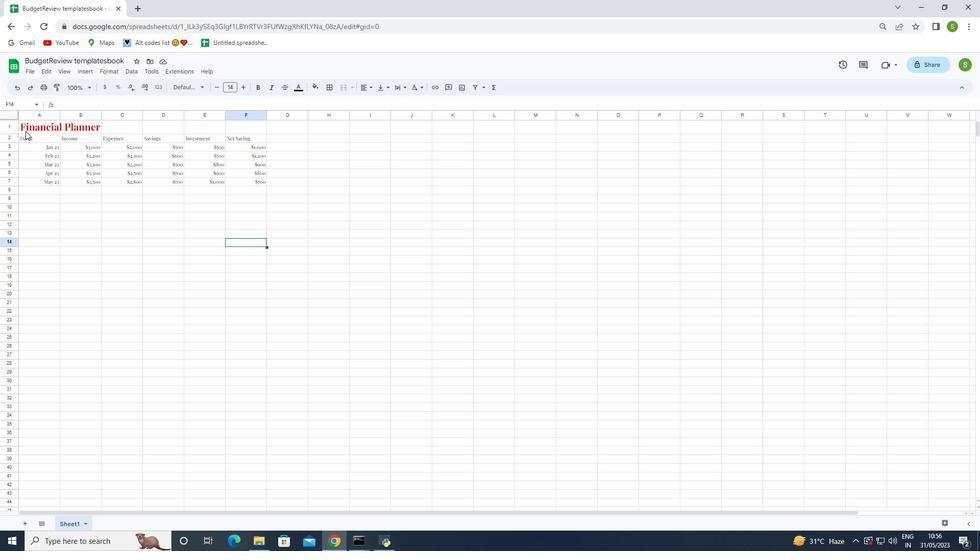 
Action: Mouse pressed left at (28, 127)
Screenshot: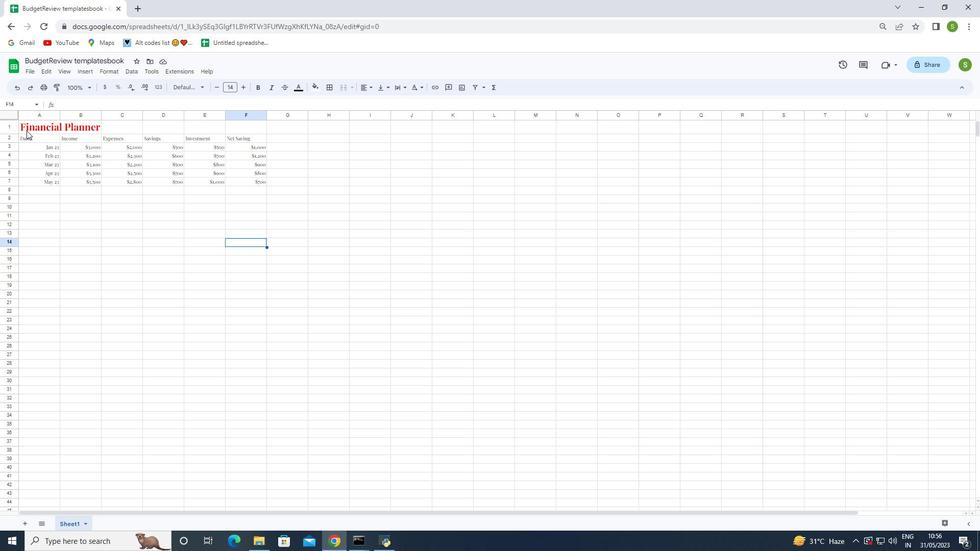 
Action: Mouse moved to (365, 88)
Screenshot: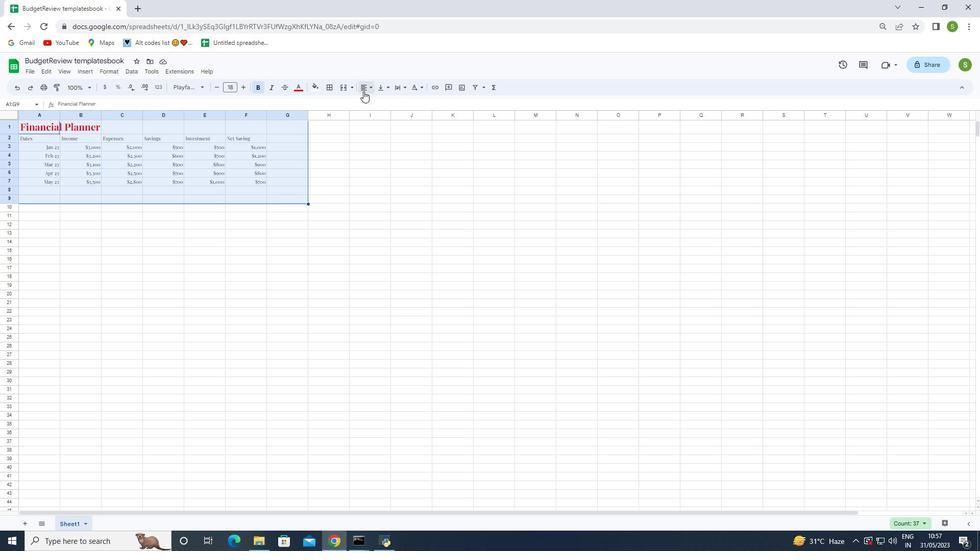 
Action: Mouse pressed left at (365, 88)
Screenshot: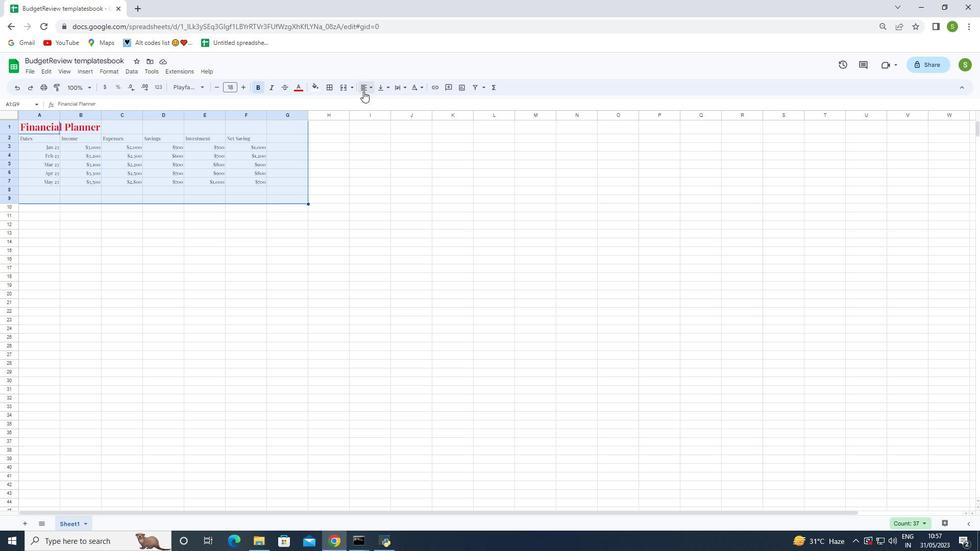
Action: Mouse moved to (375, 105)
Screenshot: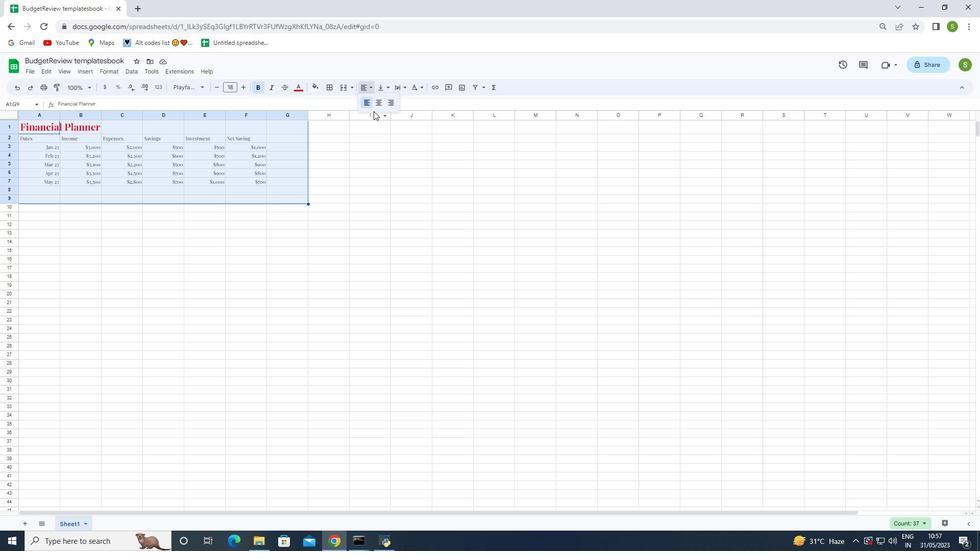 
Action: Mouse pressed left at (375, 105)
Screenshot: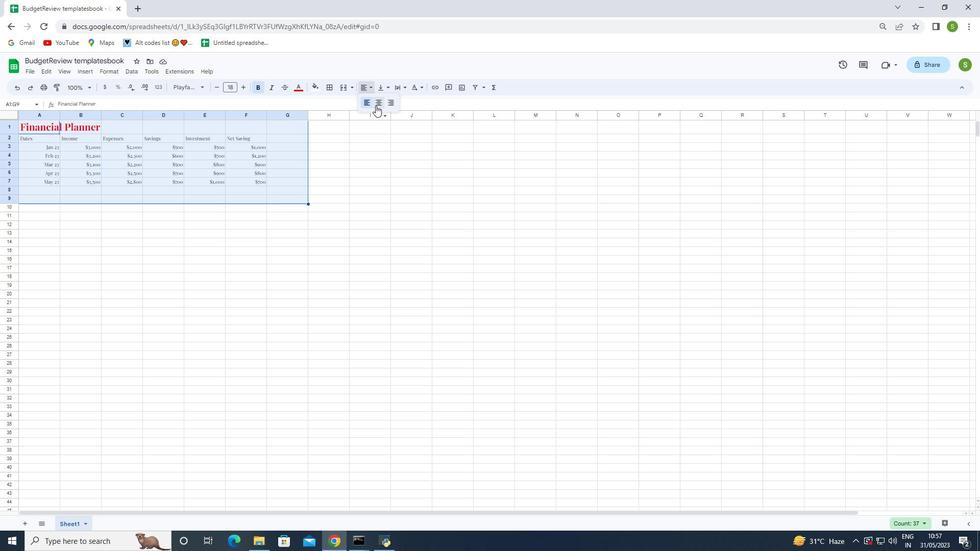 
Action: Mouse moved to (366, 90)
Screenshot: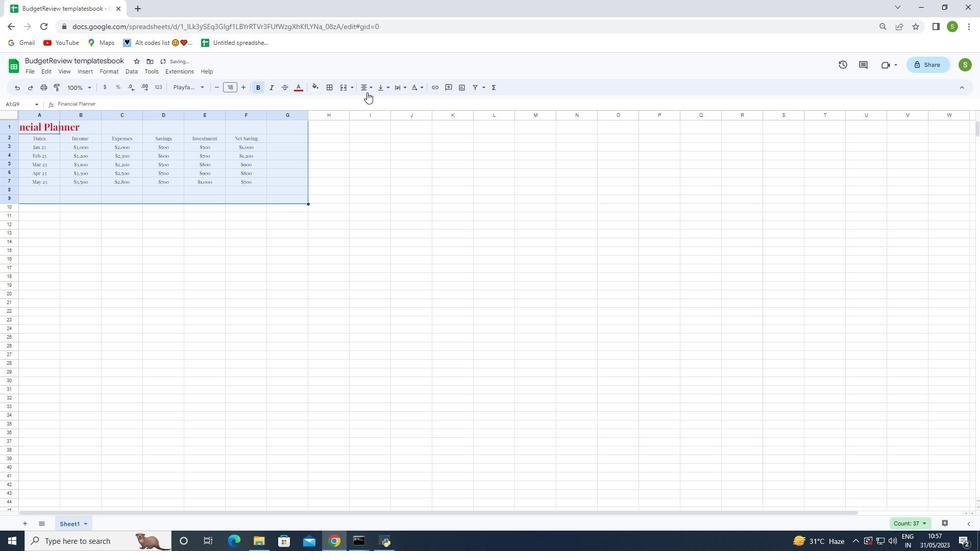 
Action: Mouse pressed left at (366, 90)
Screenshot: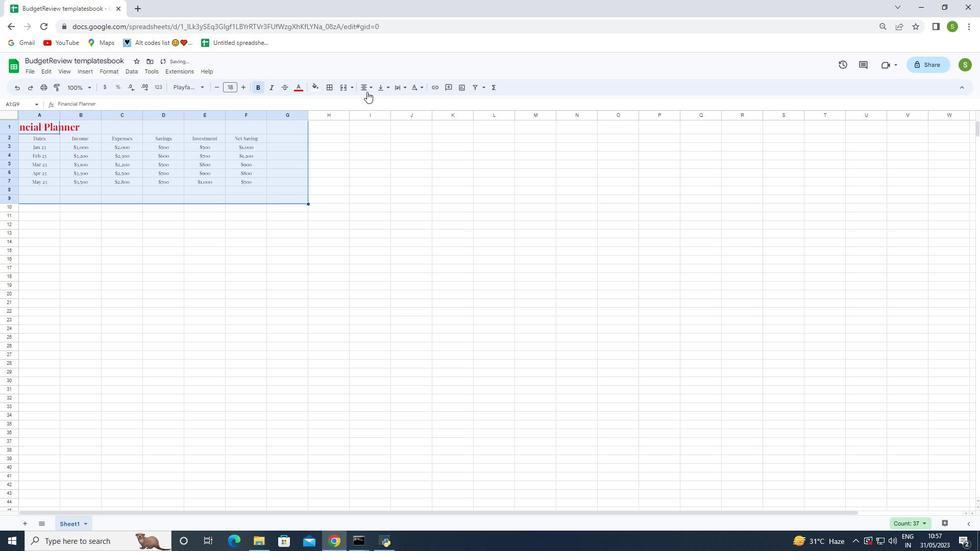 
Action: Mouse moved to (367, 105)
Screenshot: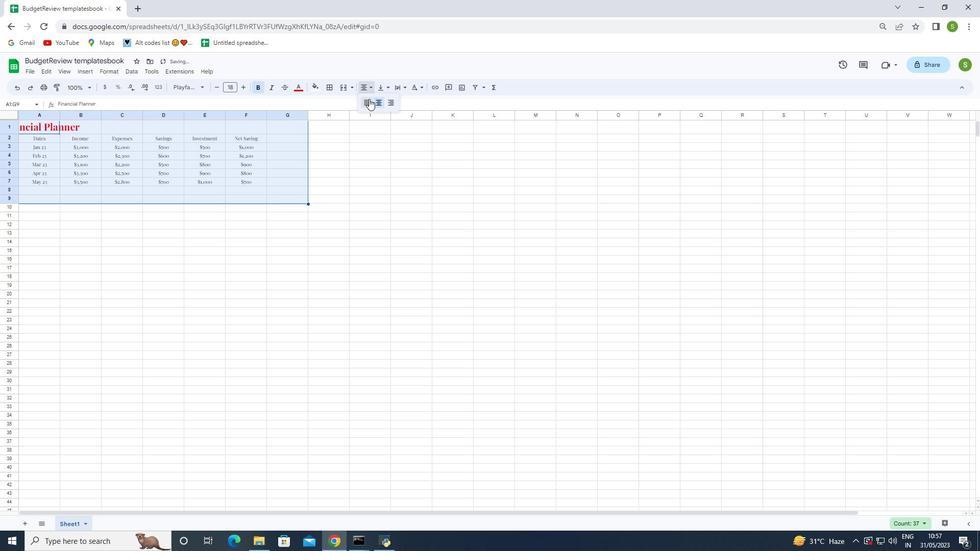 
Action: Mouse pressed left at (367, 105)
Screenshot: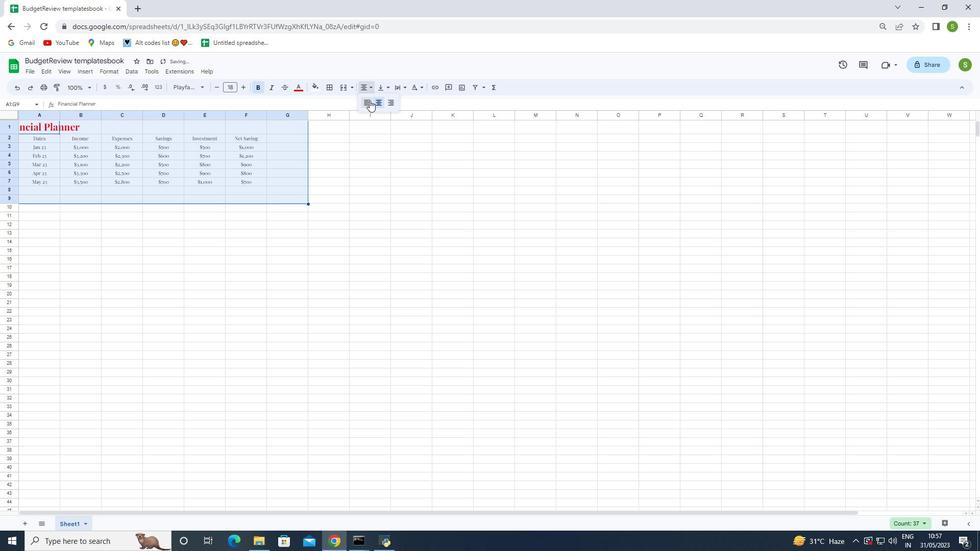 
Action: Mouse moved to (25, 70)
Screenshot: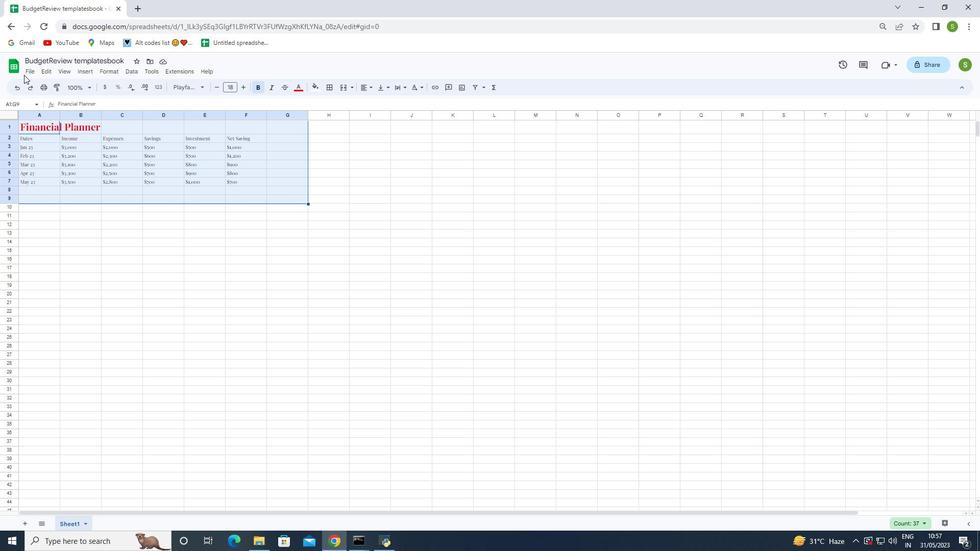 
Action: Mouse pressed left at (25, 70)
Screenshot: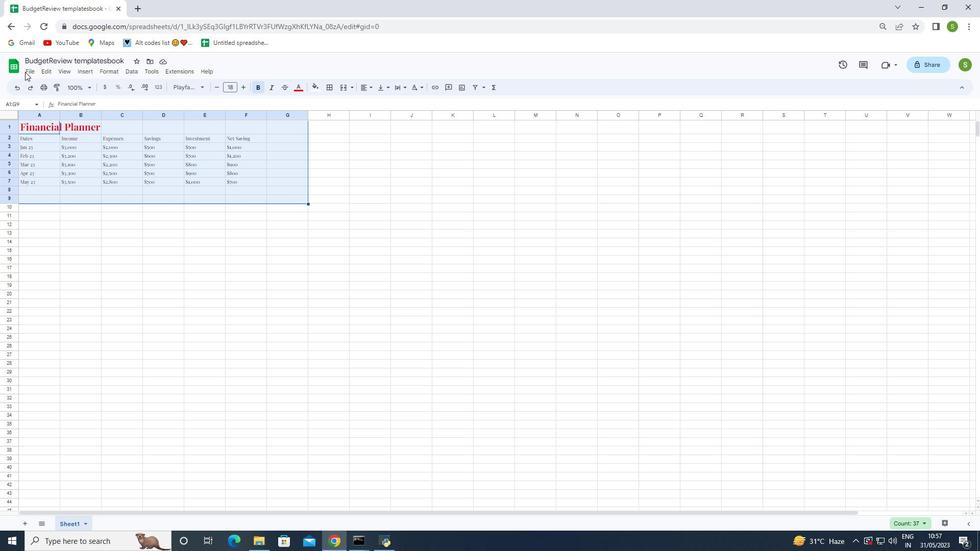 
Action: Mouse moved to (31, 70)
Screenshot: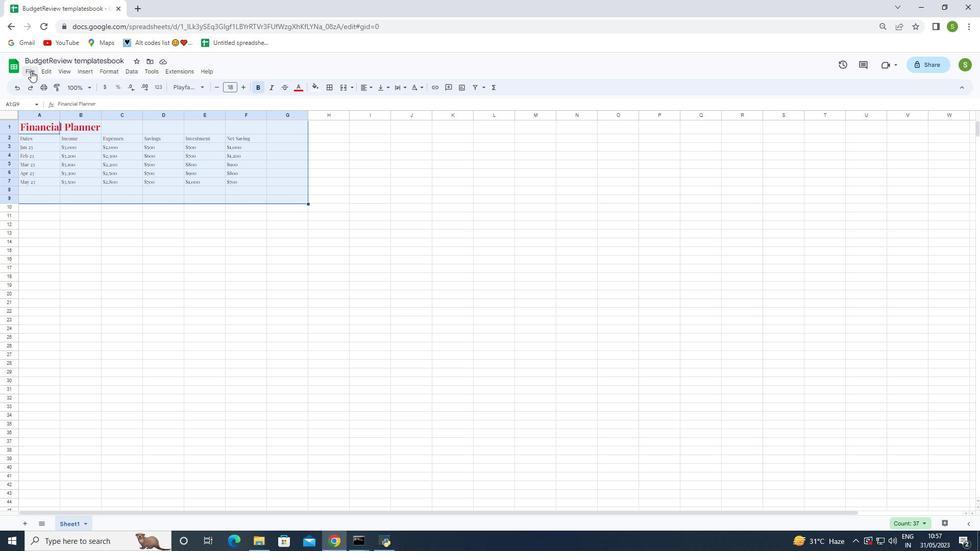 
Action: Mouse pressed left at (31, 70)
Screenshot: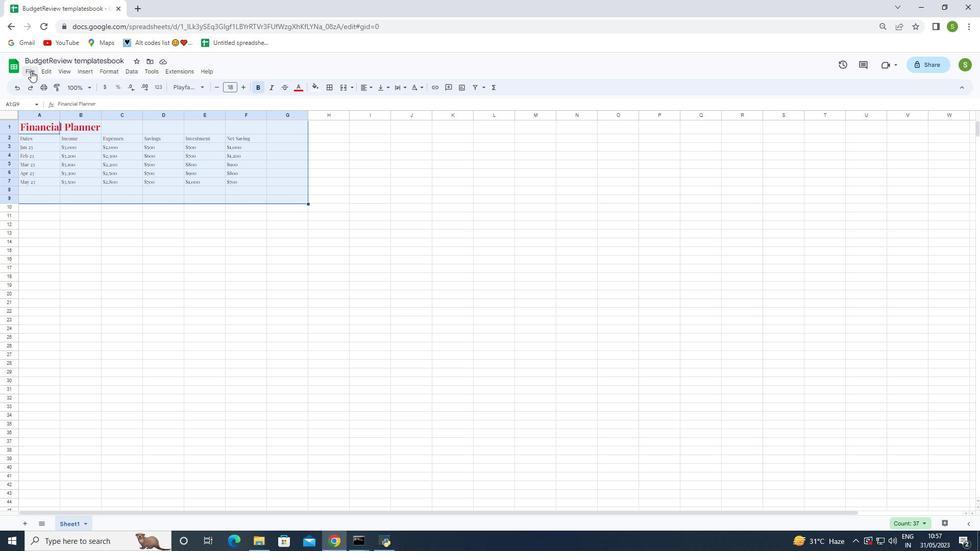 
Action: Mouse moved to (53, 189)
Screenshot: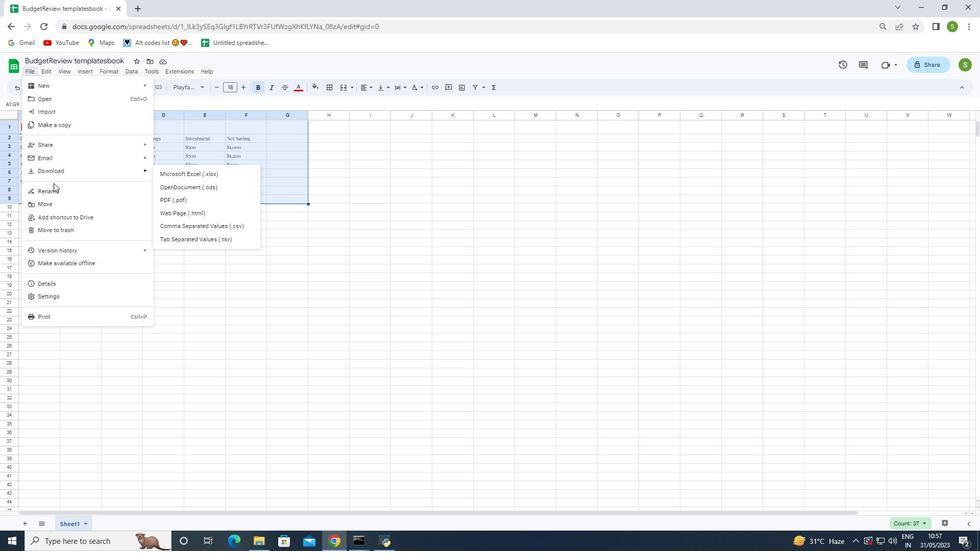 
Action: Mouse pressed left at (53, 189)
Screenshot: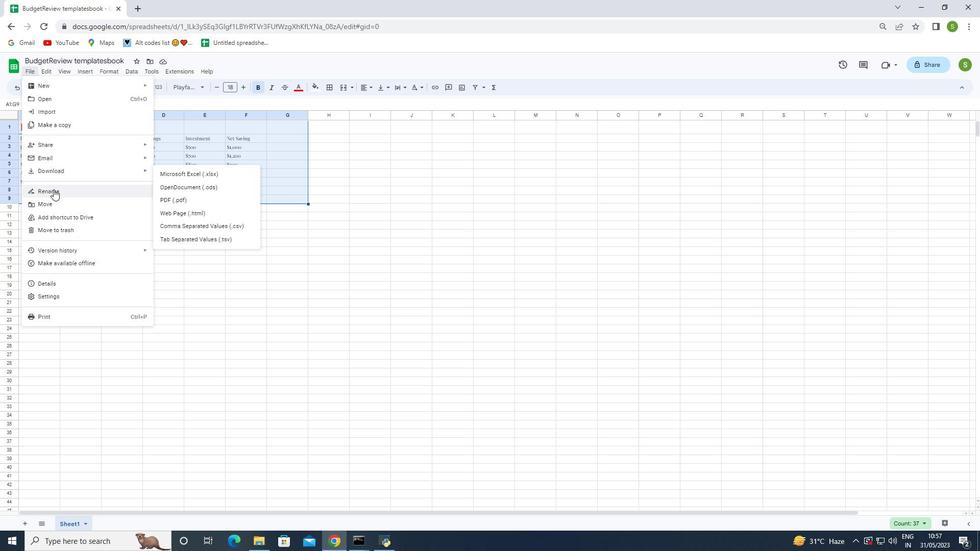 
Action: Key pressed <Key.backspace><Key.shift>Budget<Key.shift>Review<Key.space>templatesbook<Key.enter>
Screenshot: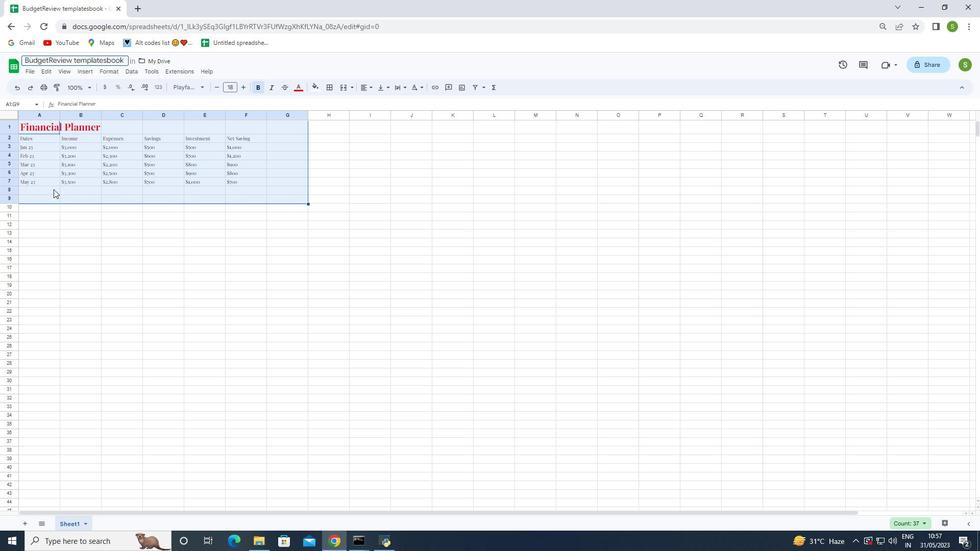 
Action: Mouse moved to (128, 344)
Screenshot: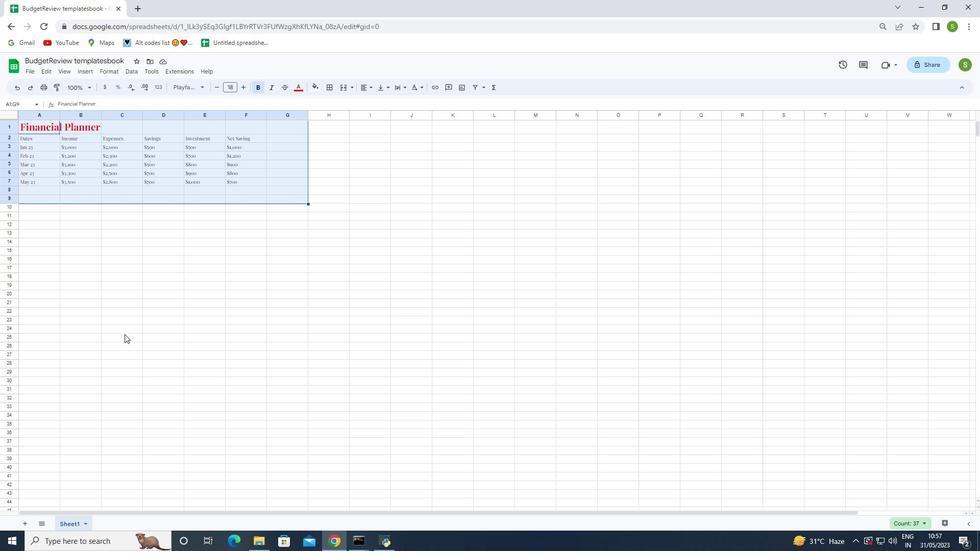 
Action: Mouse pressed left at (128, 344)
Screenshot: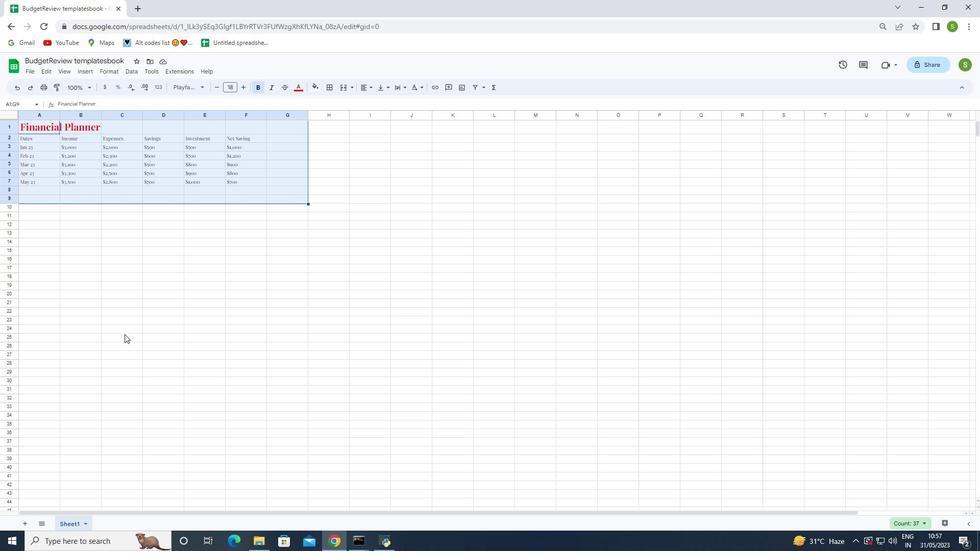 
Action: Mouse moved to (131, 320)
Screenshot: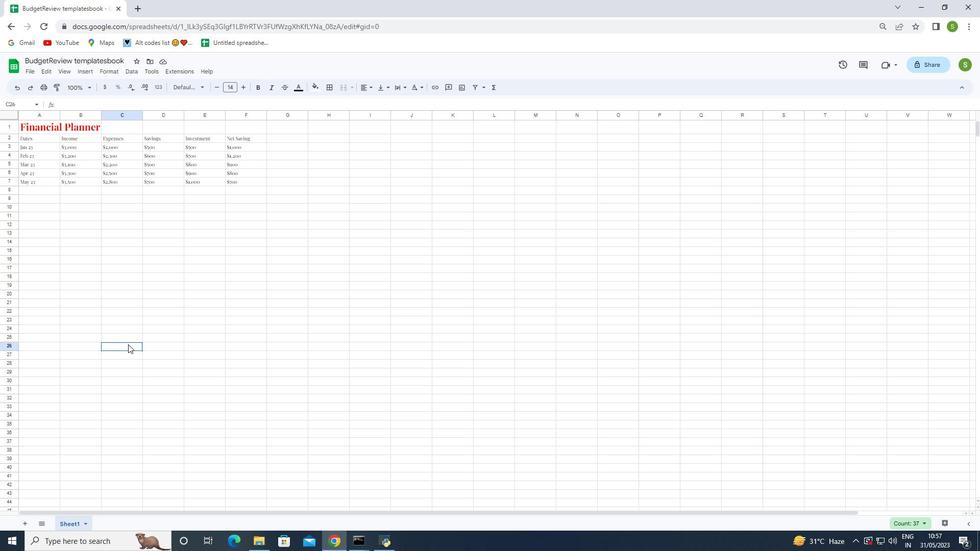 
Action: Mouse scrolled (131, 320) with delta (0, 0)
Screenshot: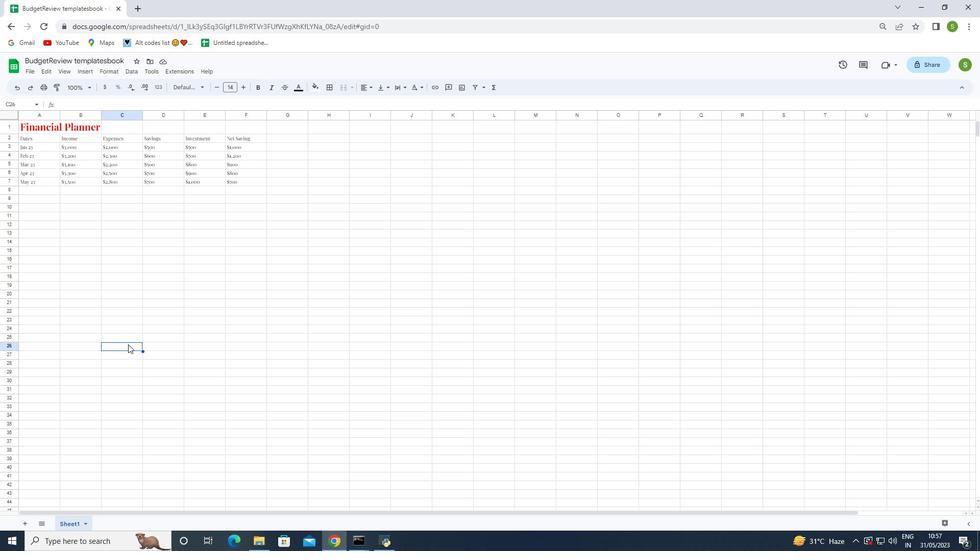 
Action: Mouse moved to (107, 313)
Screenshot: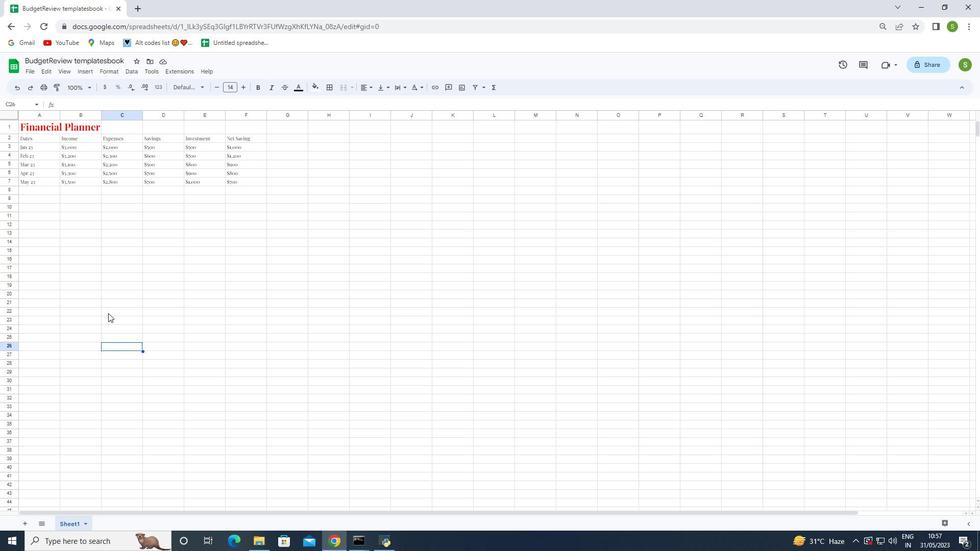 
